 Task: Look for space in Pīrgaaj, Bangladesh from 2nd June, 2023 to 15th June, 2023 for 2 adults in price range Rs.10000 to Rs.15000. Place can be entire place with 1  bedroom having 1 bed and 1 bathroom. Property type can be hotel. Amenities needed are: air conditioning, . Booking option can be shelf check-in. Required host language is English.
Action: Mouse moved to (477, 129)
Screenshot: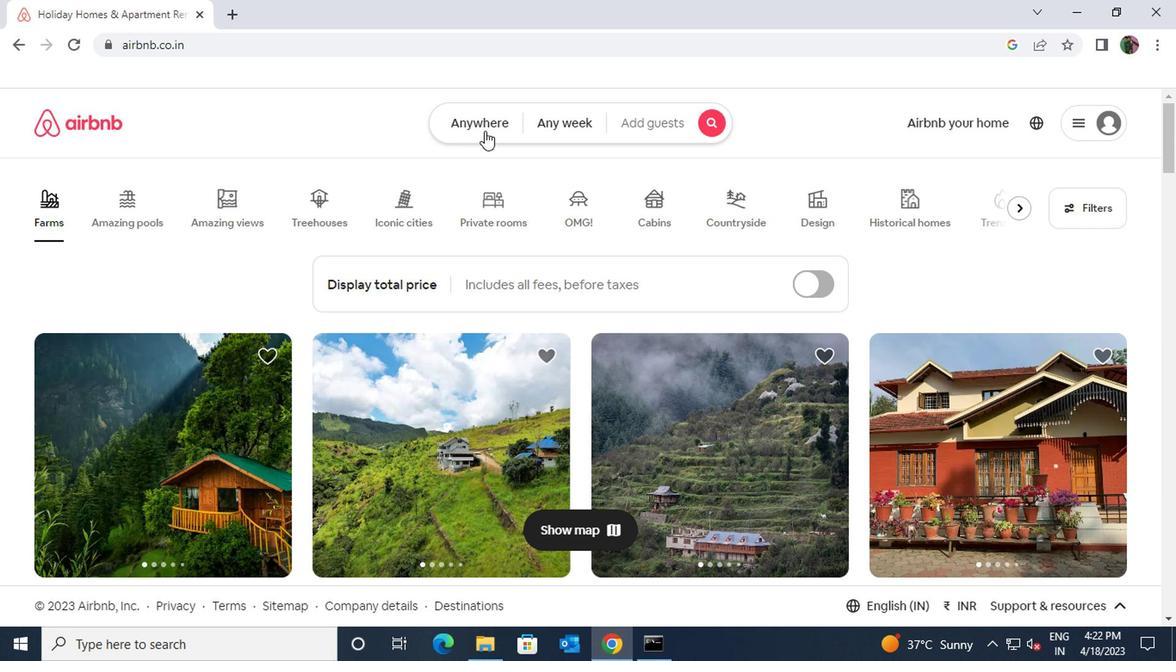 
Action: Mouse pressed left at (477, 129)
Screenshot: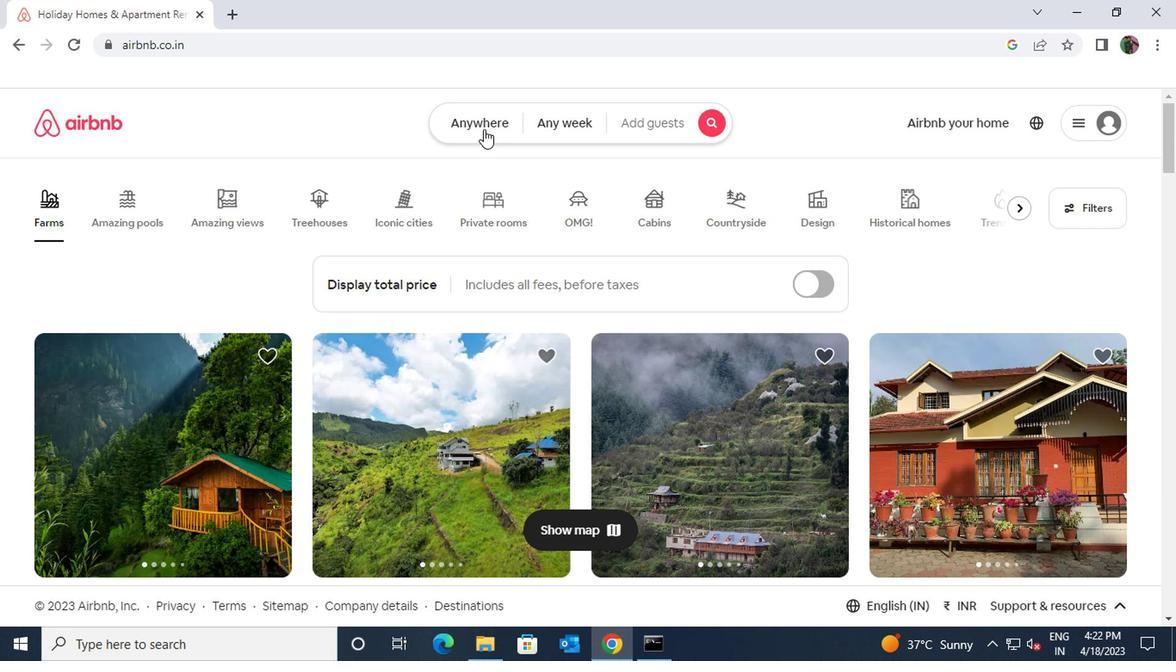
Action: Mouse moved to (435, 187)
Screenshot: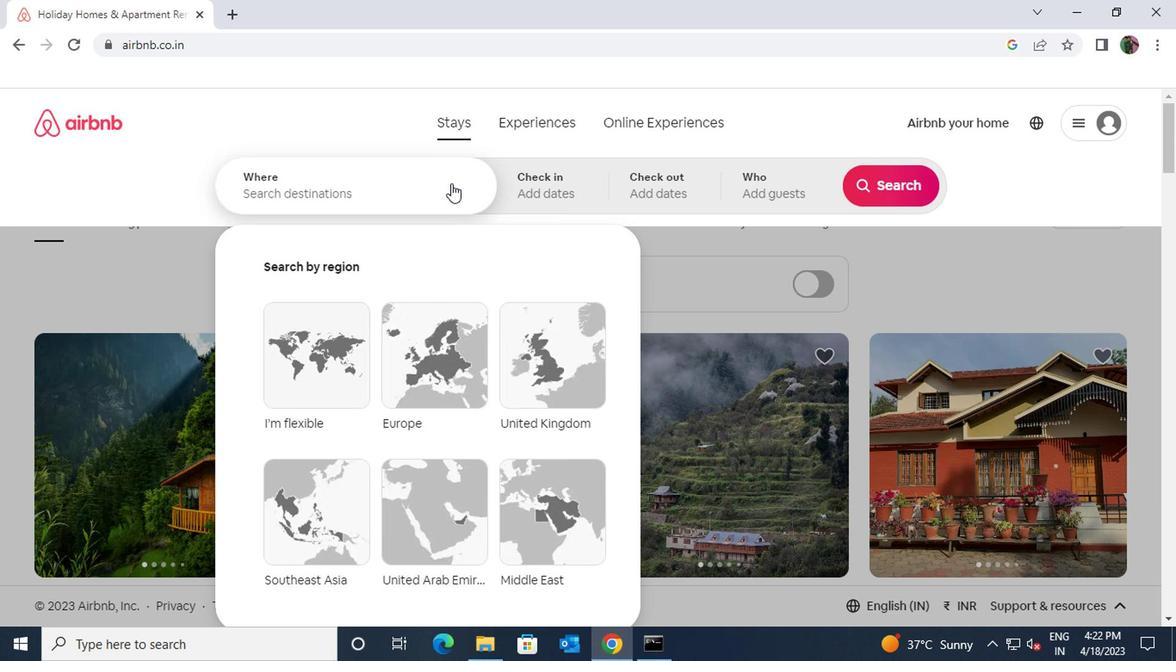 
Action: Mouse pressed left at (435, 187)
Screenshot: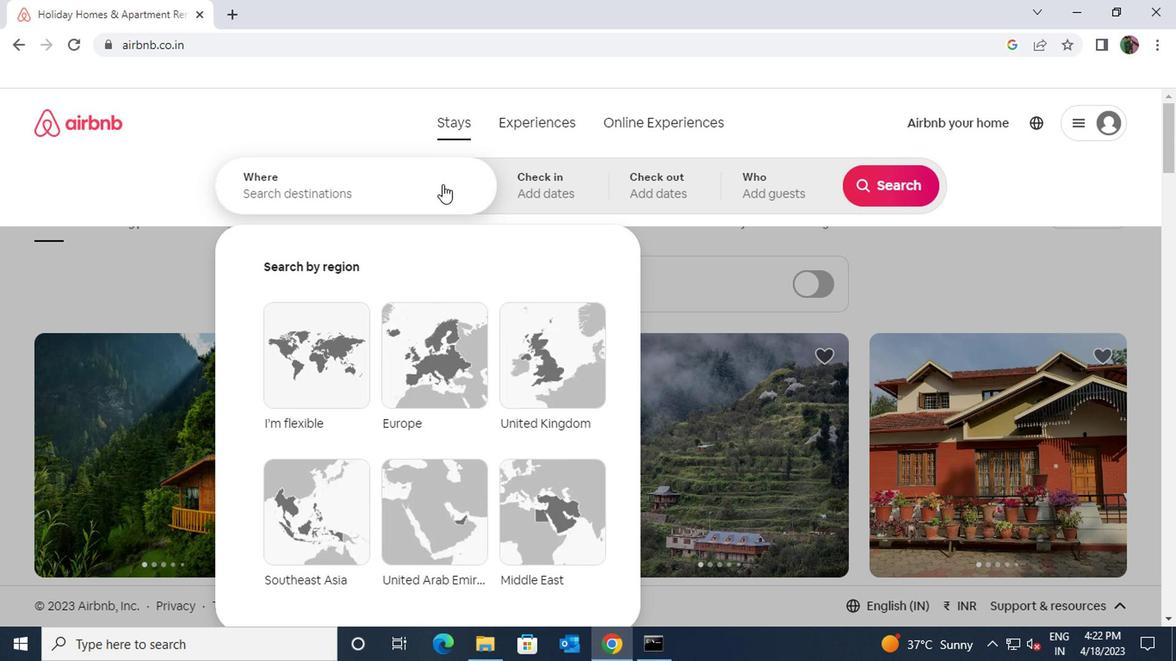 
Action: Key pressed pirgaanj
Screenshot: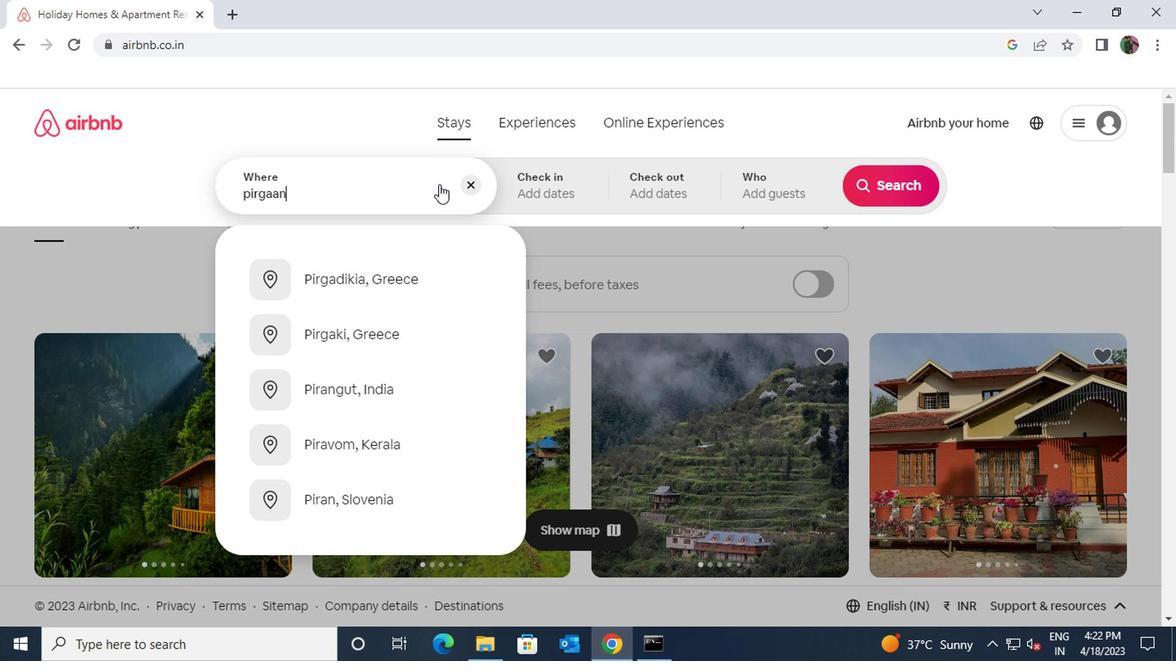 
Action: Mouse moved to (401, 276)
Screenshot: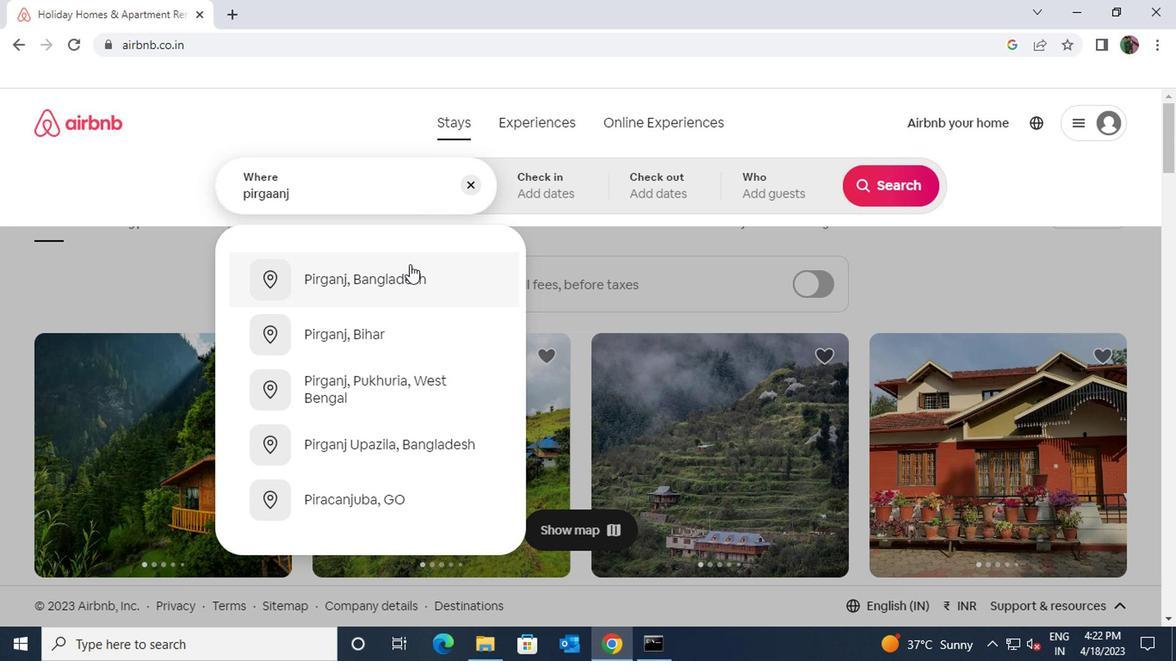 
Action: Mouse pressed left at (401, 276)
Screenshot: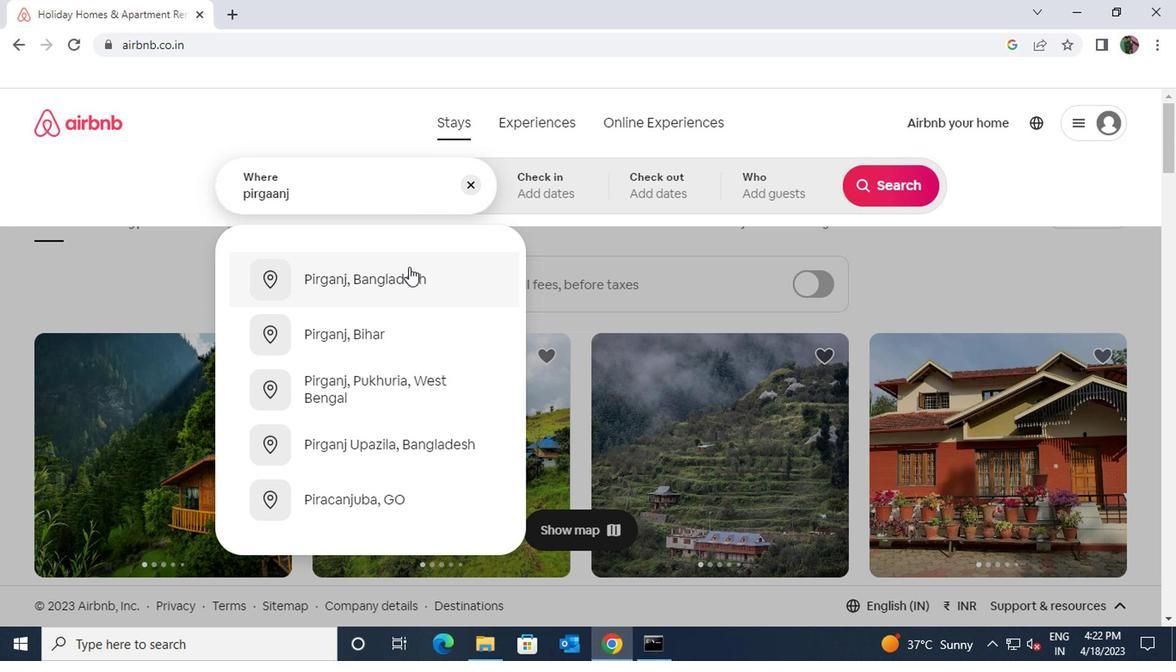 
Action: Mouse moved to (874, 325)
Screenshot: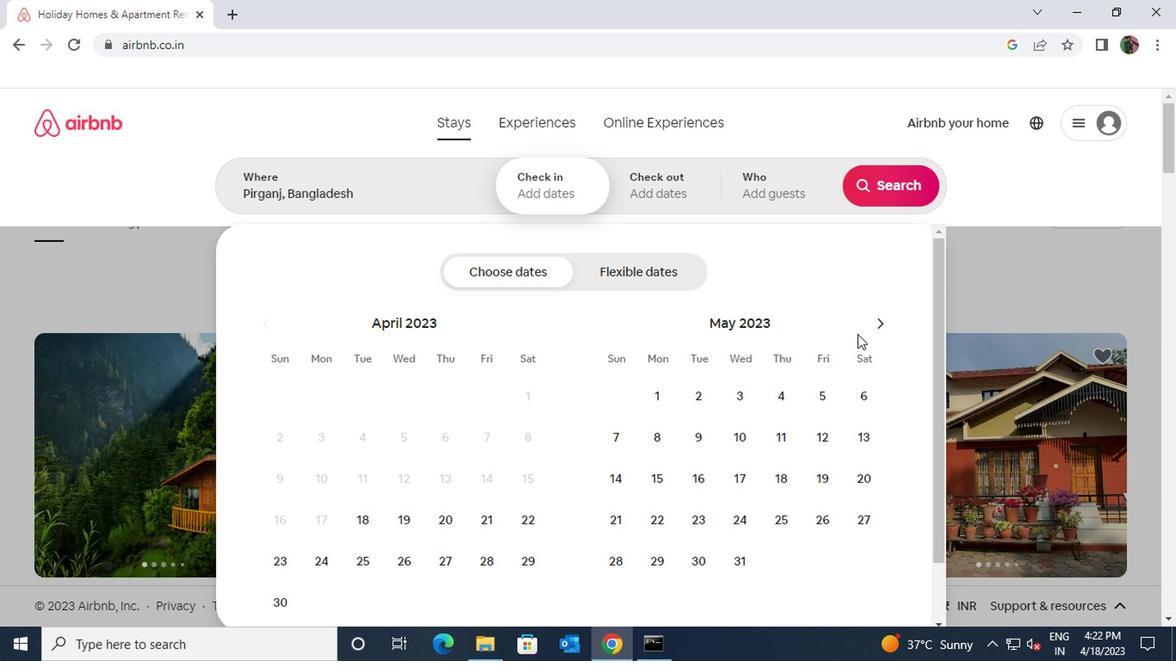 
Action: Mouse pressed left at (874, 325)
Screenshot: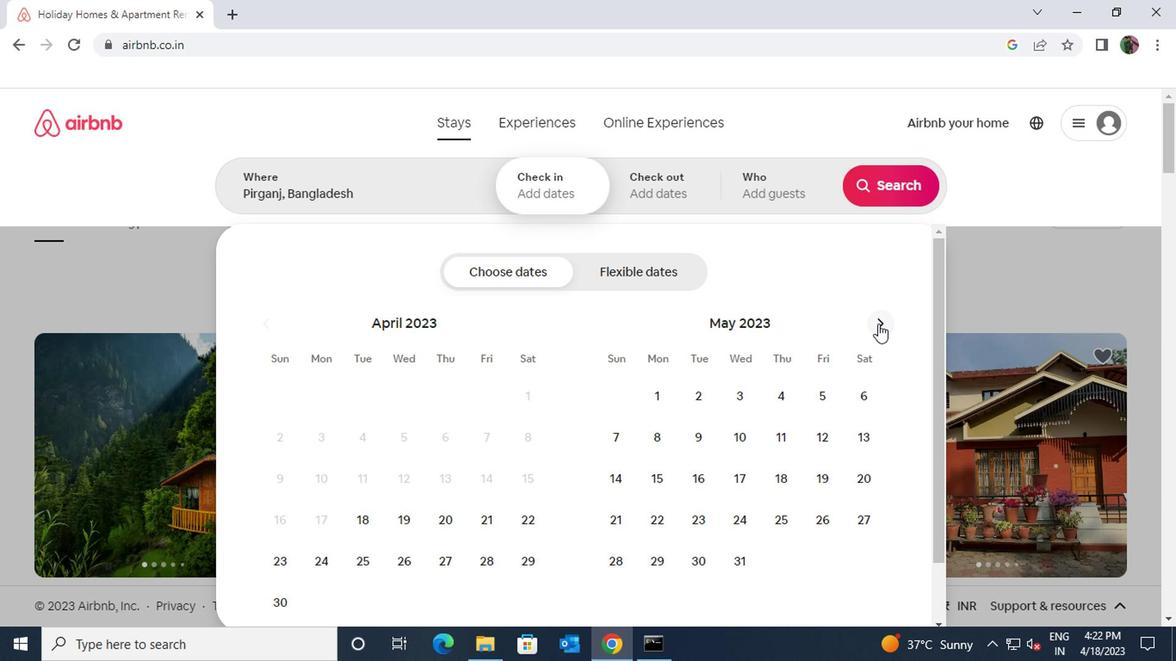 
Action: Mouse moved to (816, 392)
Screenshot: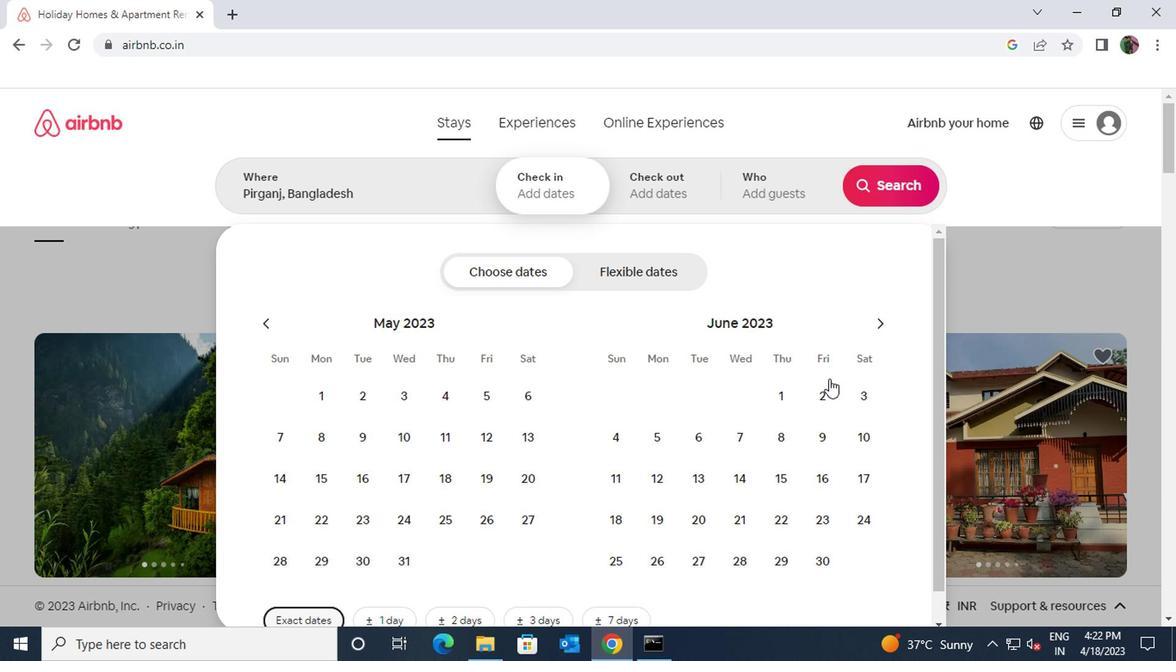 
Action: Mouse pressed left at (816, 392)
Screenshot: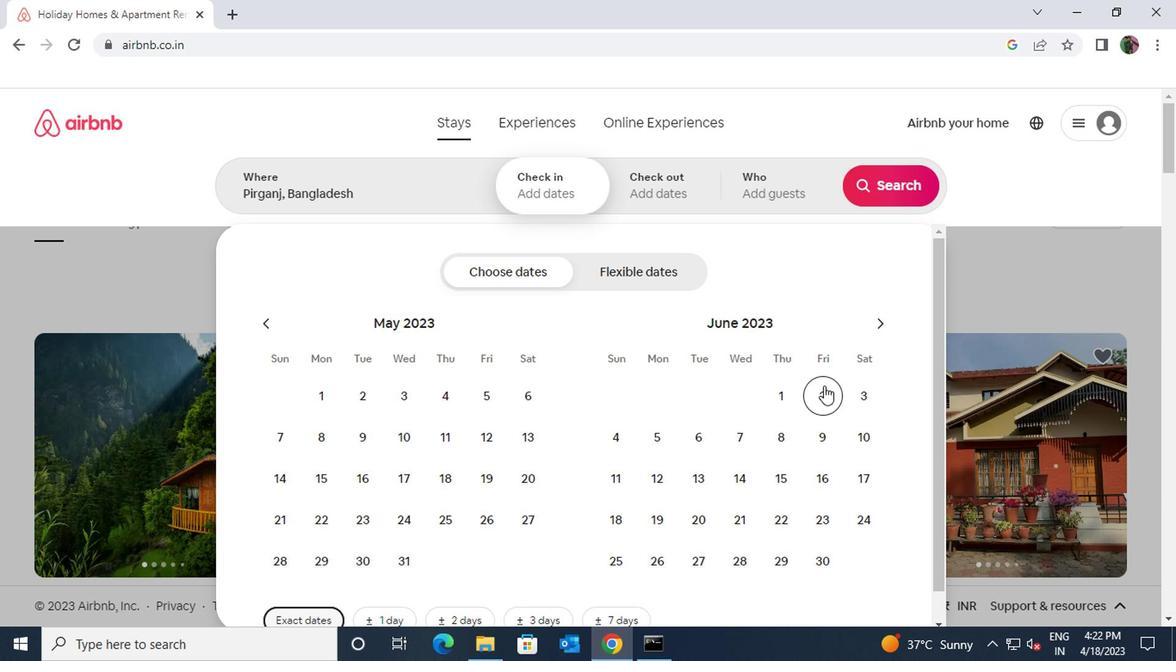 
Action: Mouse moved to (776, 465)
Screenshot: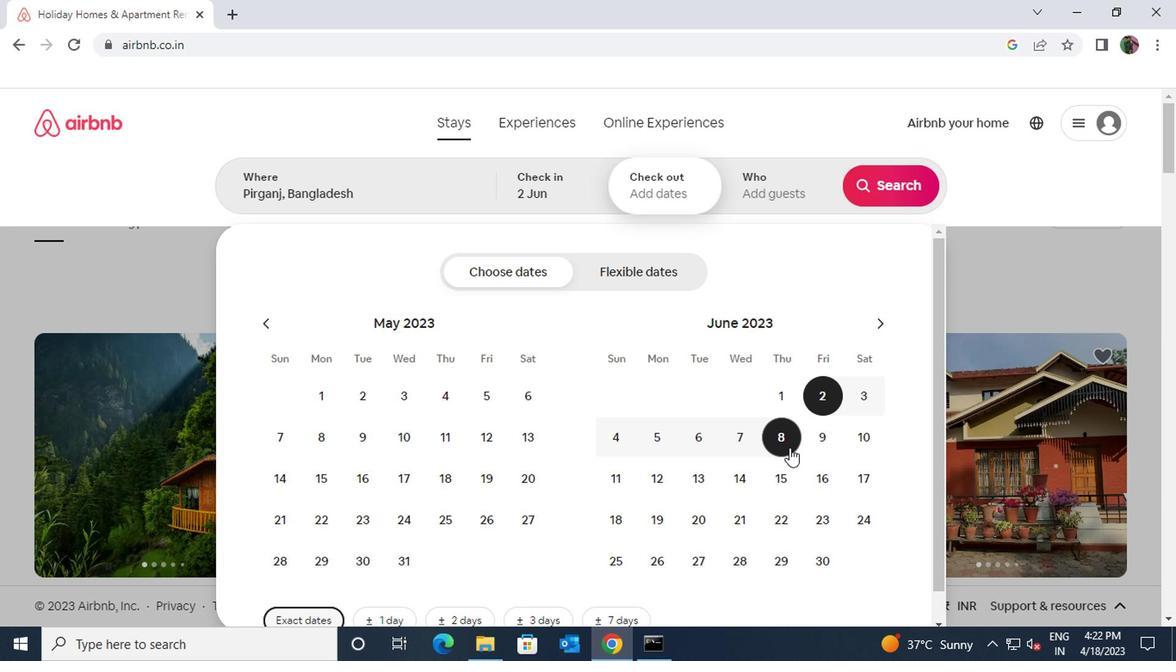 
Action: Mouse pressed left at (776, 465)
Screenshot: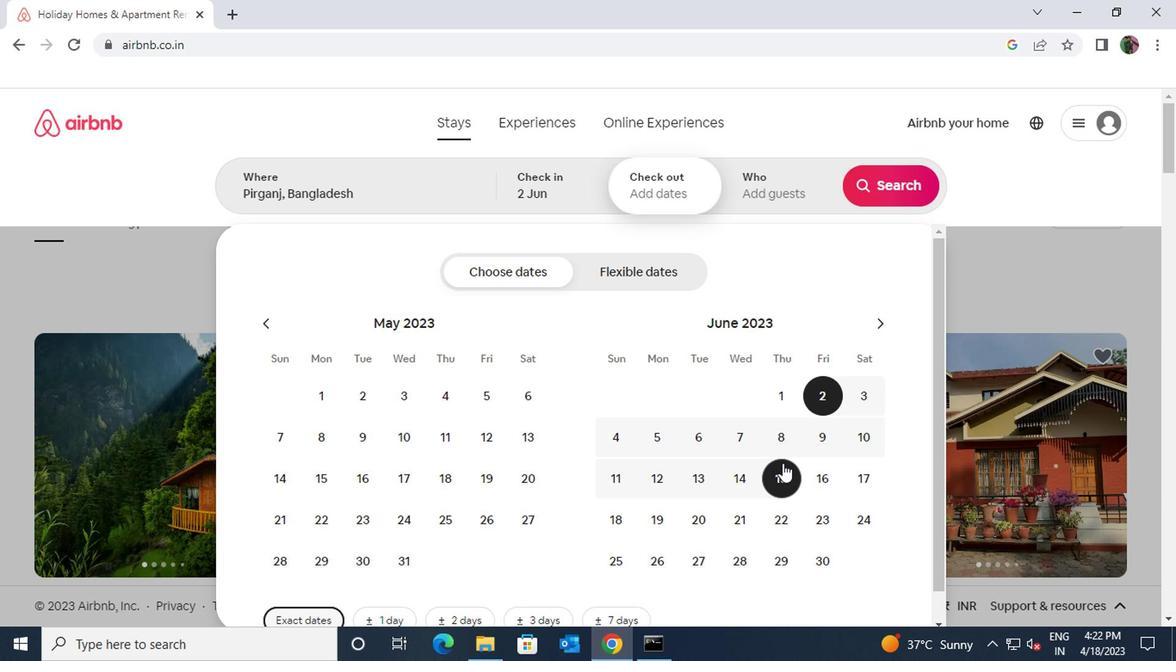 
Action: Mouse moved to (757, 193)
Screenshot: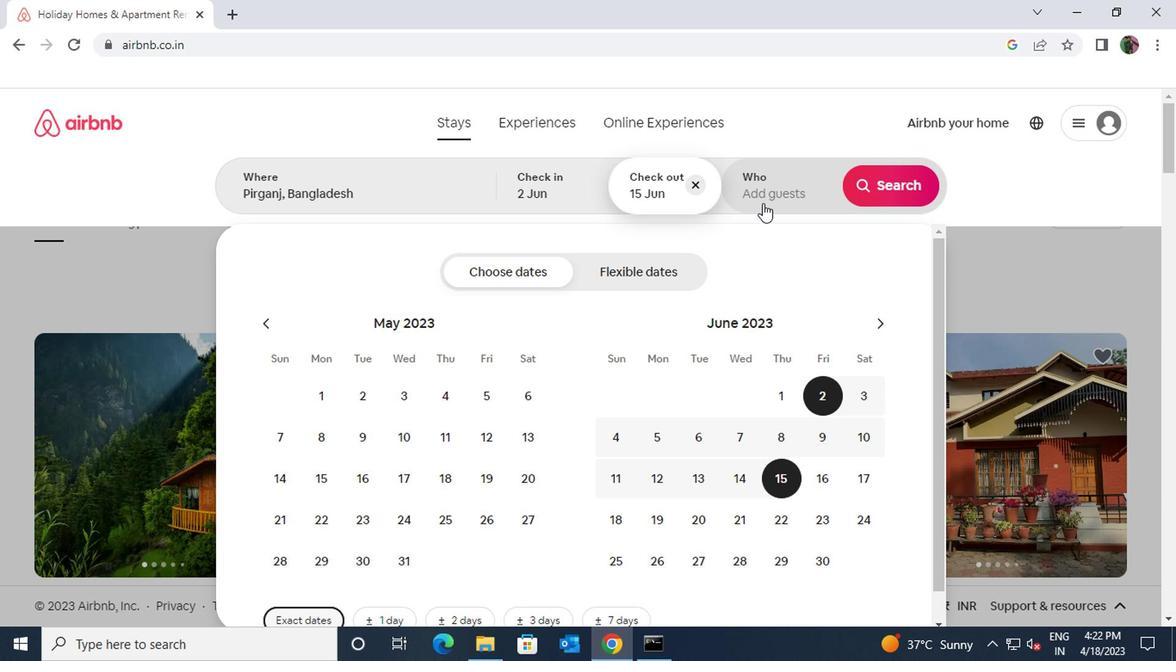 
Action: Mouse pressed left at (757, 193)
Screenshot: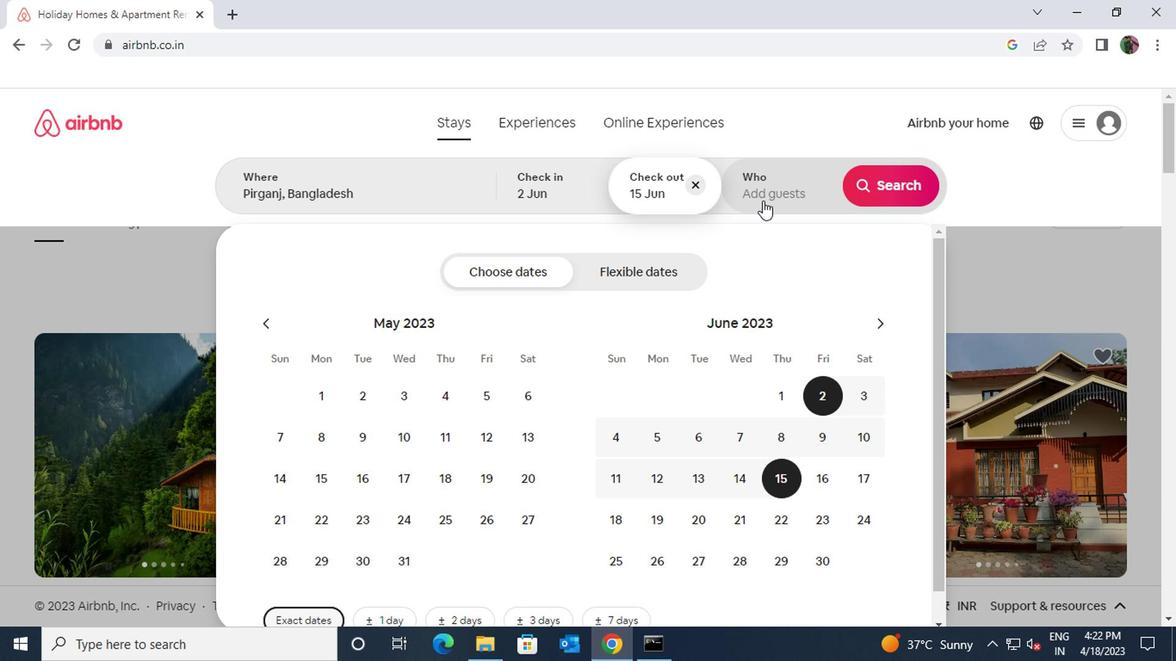 
Action: Mouse moved to (894, 279)
Screenshot: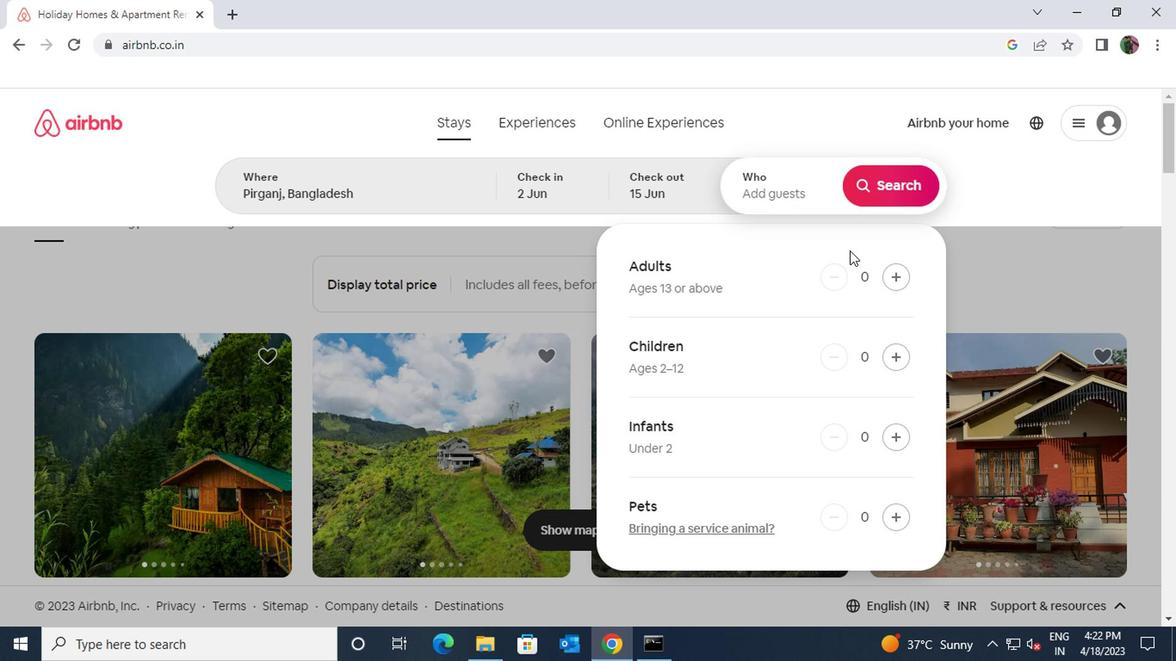 
Action: Mouse pressed left at (894, 279)
Screenshot: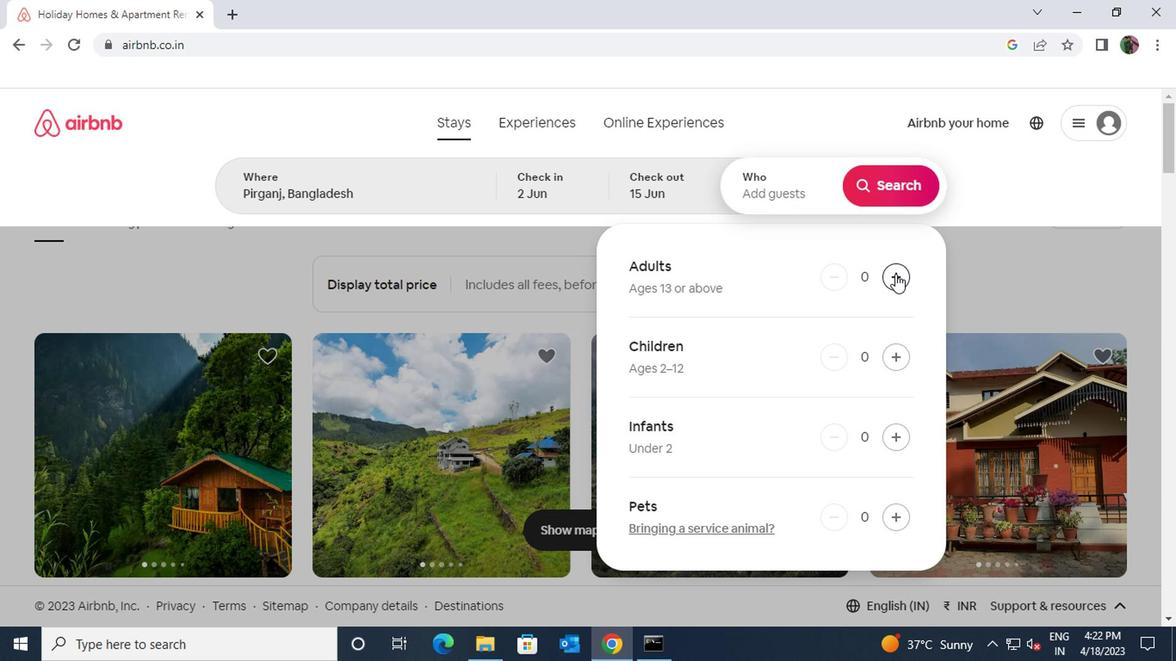 
Action: Mouse pressed left at (894, 279)
Screenshot: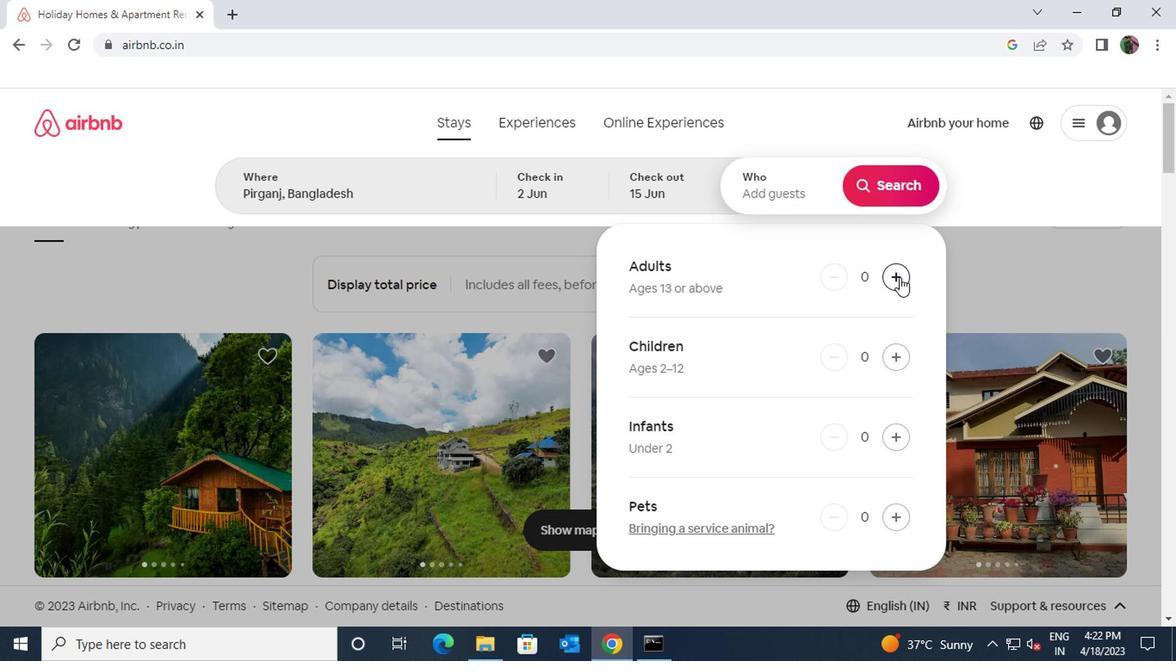 
Action: Mouse moved to (892, 188)
Screenshot: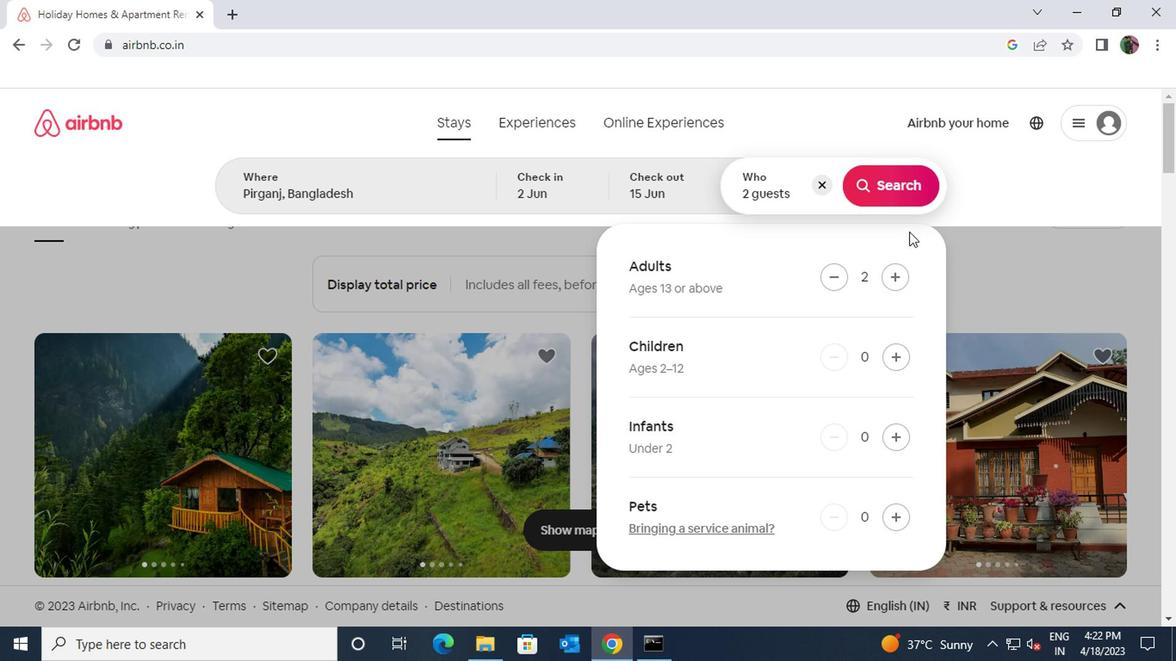 
Action: Mouse pressed left at (892, 188)
Screenshot: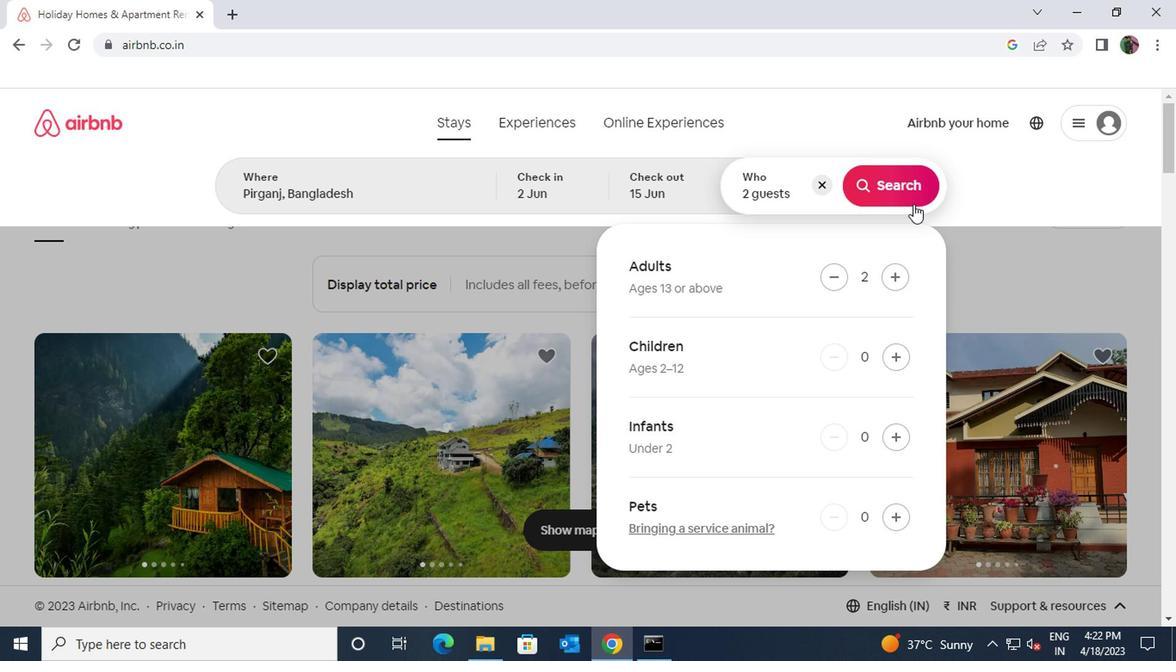 
Action: Mouse moved to (1078, 194)
Screenshot: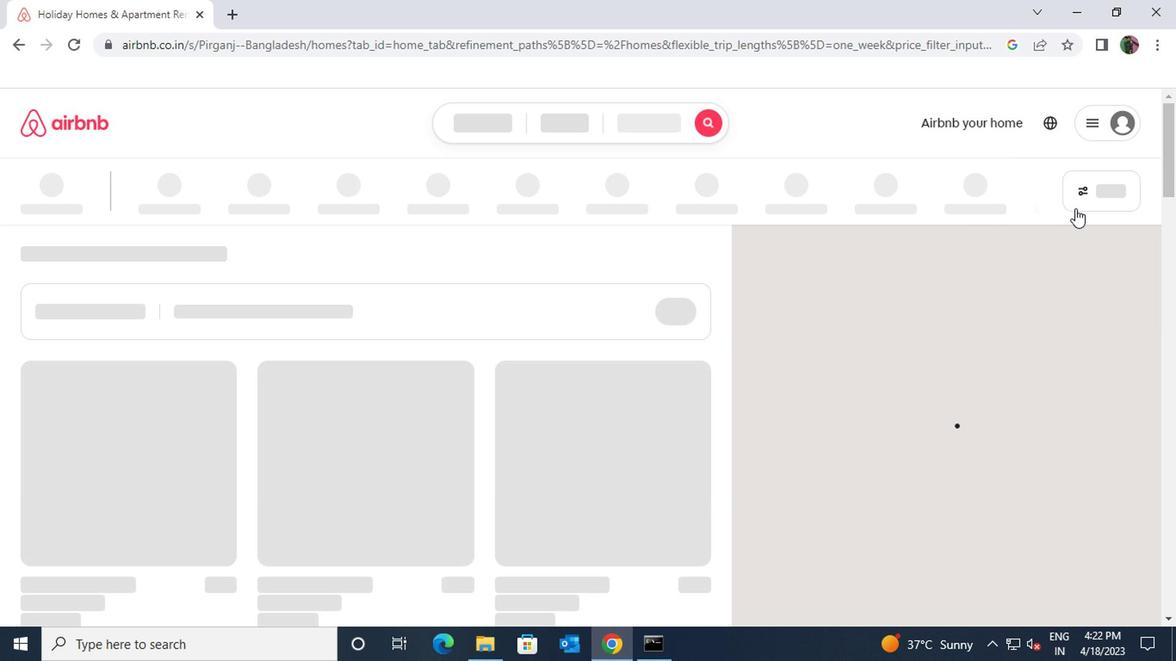 
Action: Mouse pressed left at (1078, 194)
Screenshot: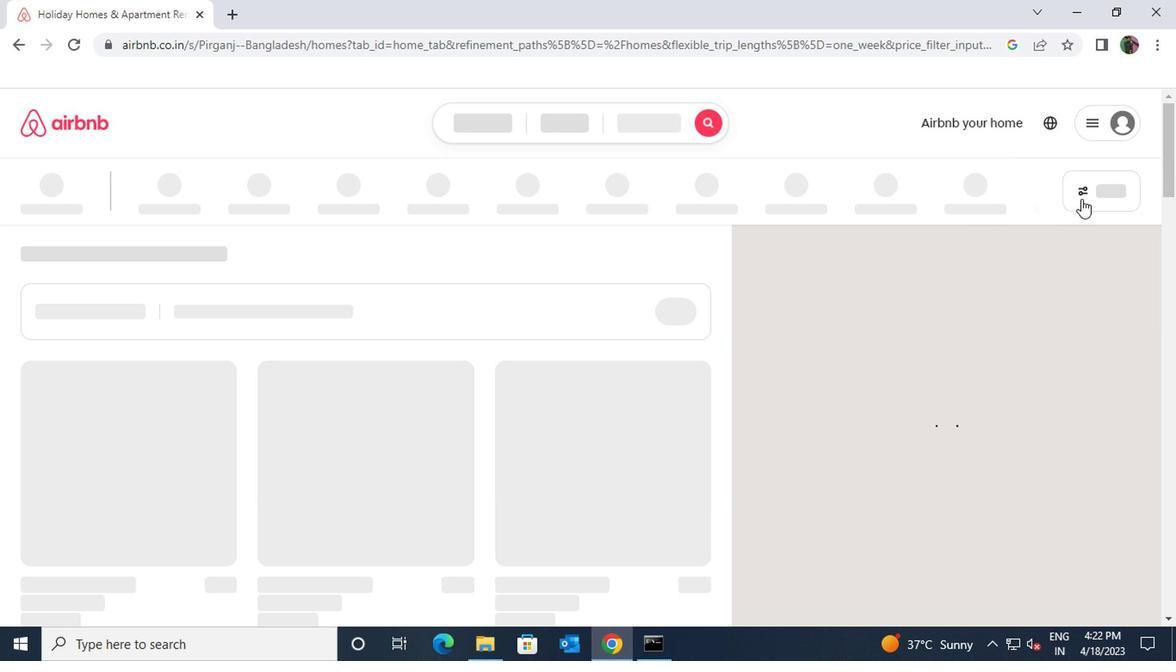 
Action: Mouse moved to (360, 406)
Screenshot: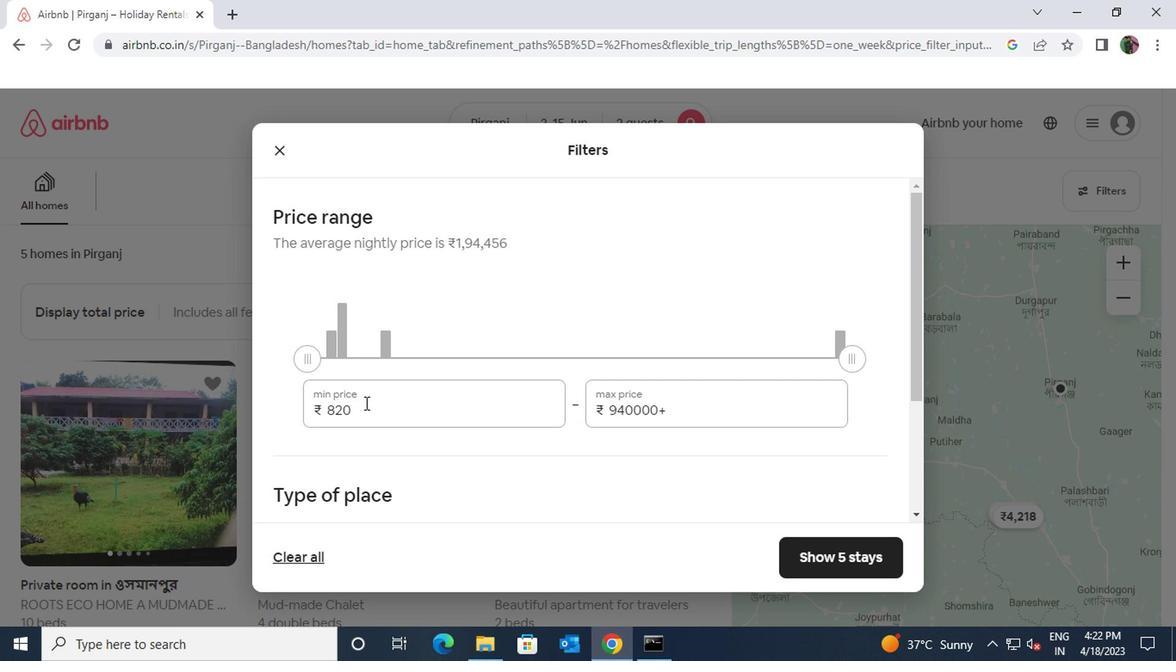 
Action: Mouse pressed left at (360, 406)
Screenshot: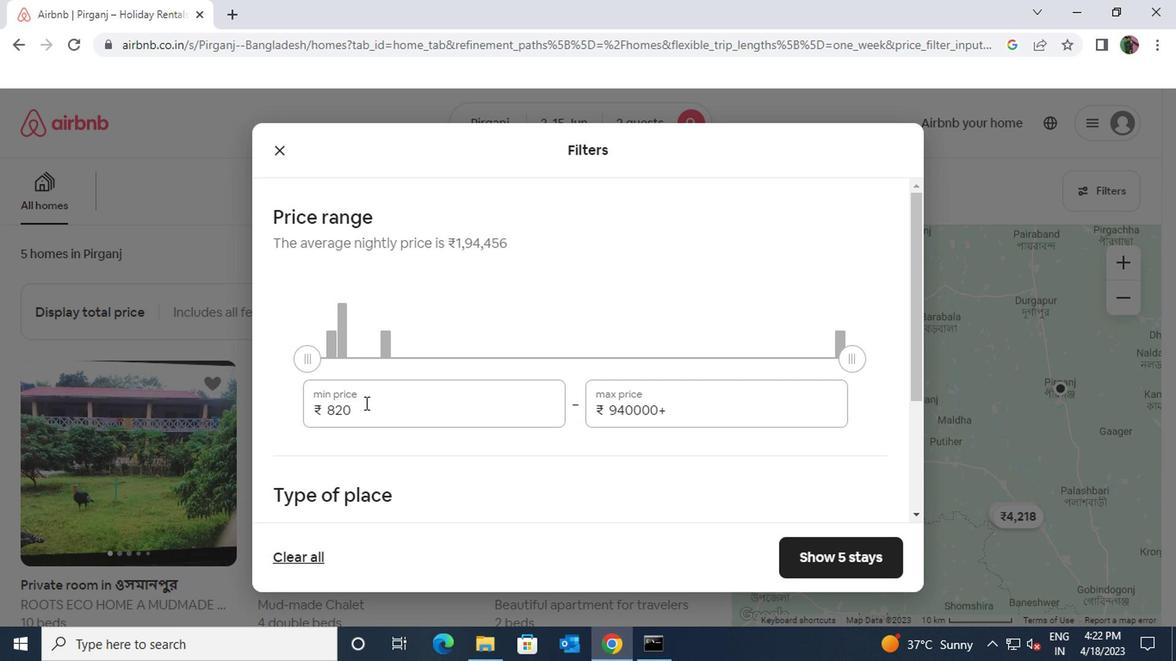 
Action: Mouse moved to (319, 413)
Screenshot: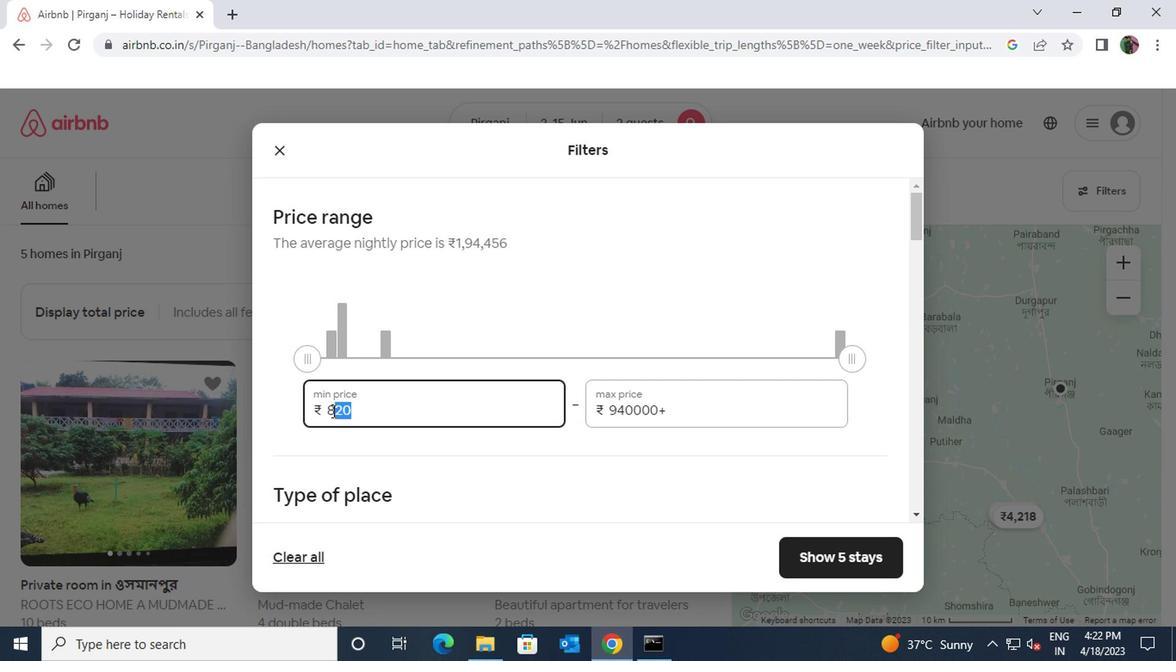 
Action: Key pressed 10000
Screenshot: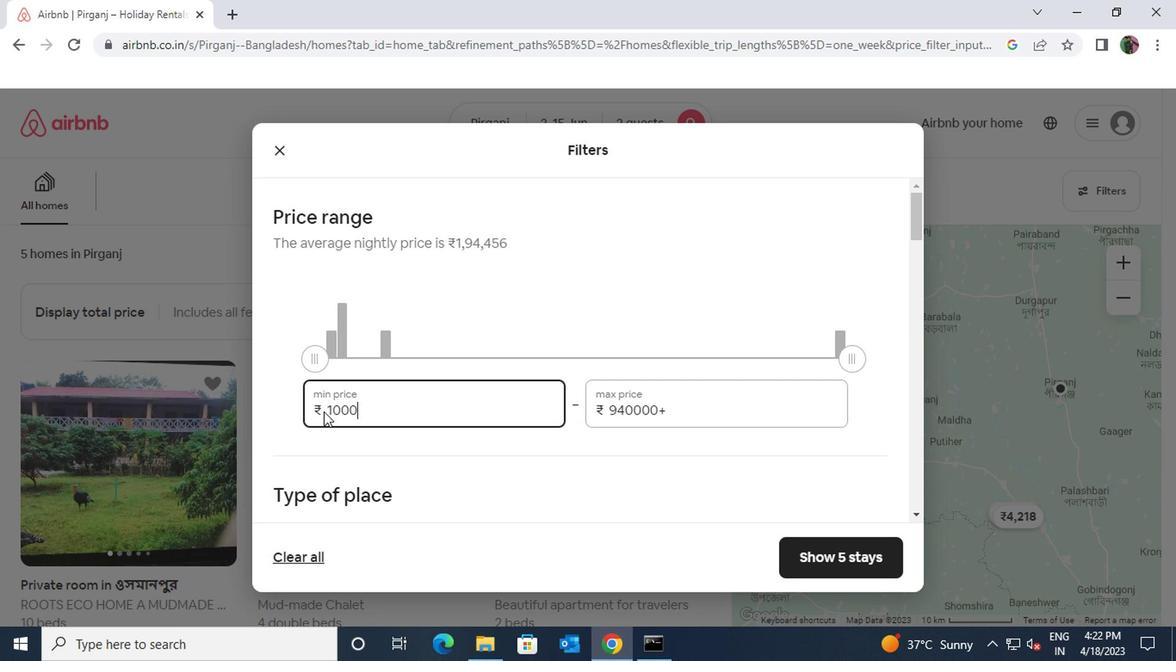 
Action: Mouse moved to (663, 411)
Screenshot: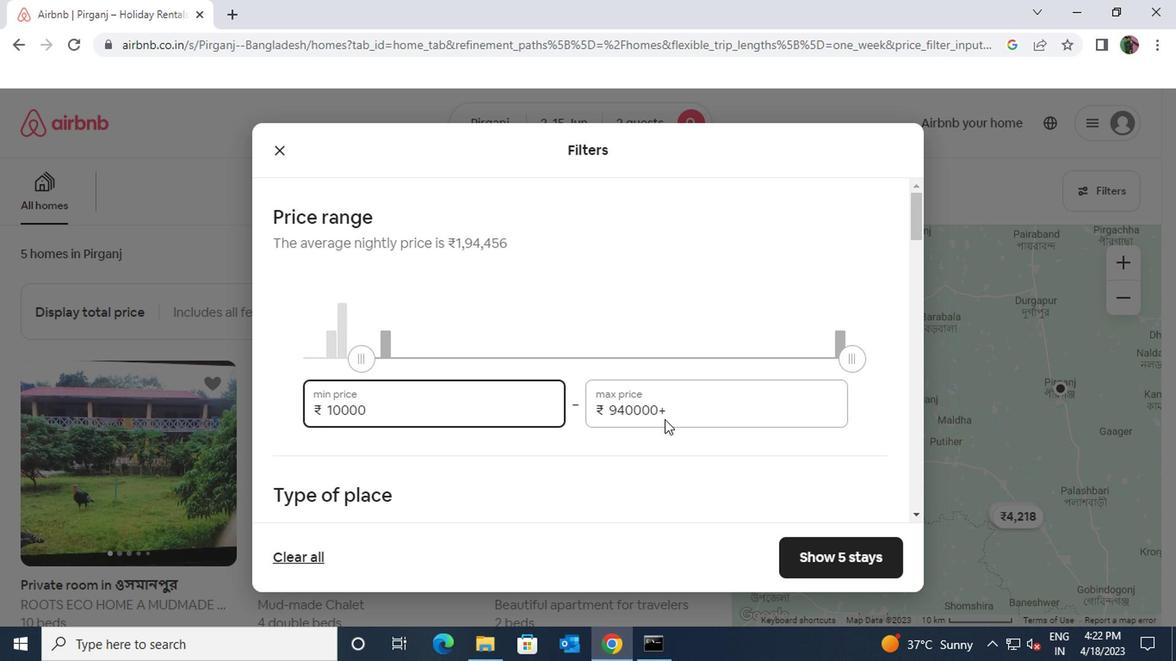 
Action: Mouse pressed left at (663, 411)
Screenshot: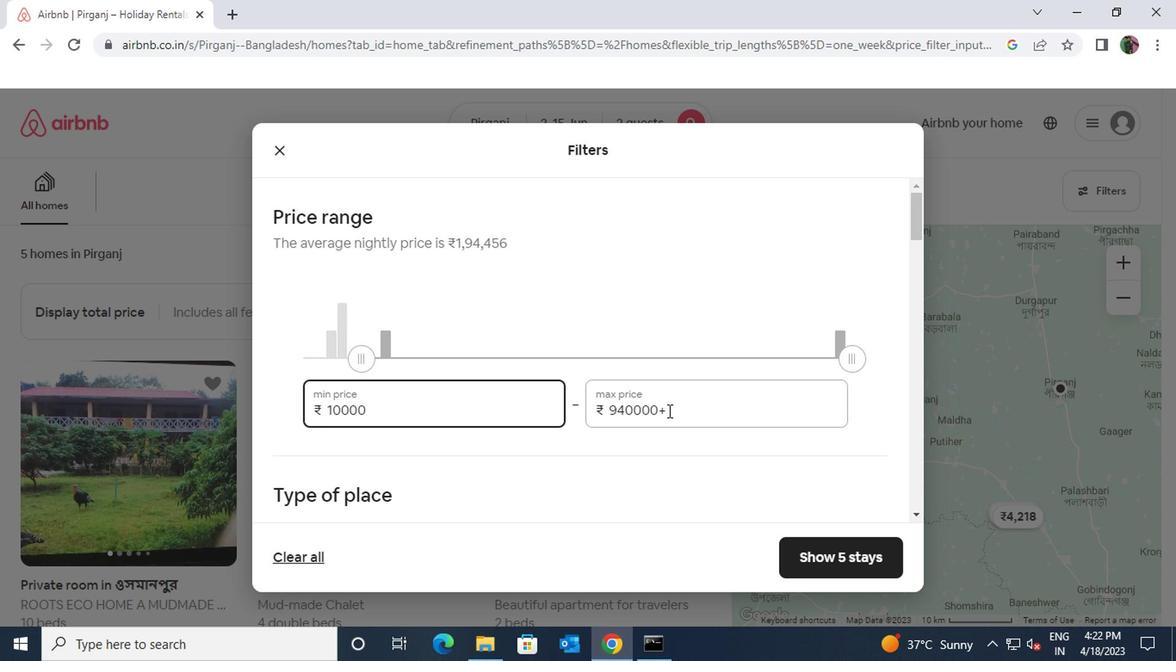 
Action: Mouse moved to (604, 411)
Screenshot: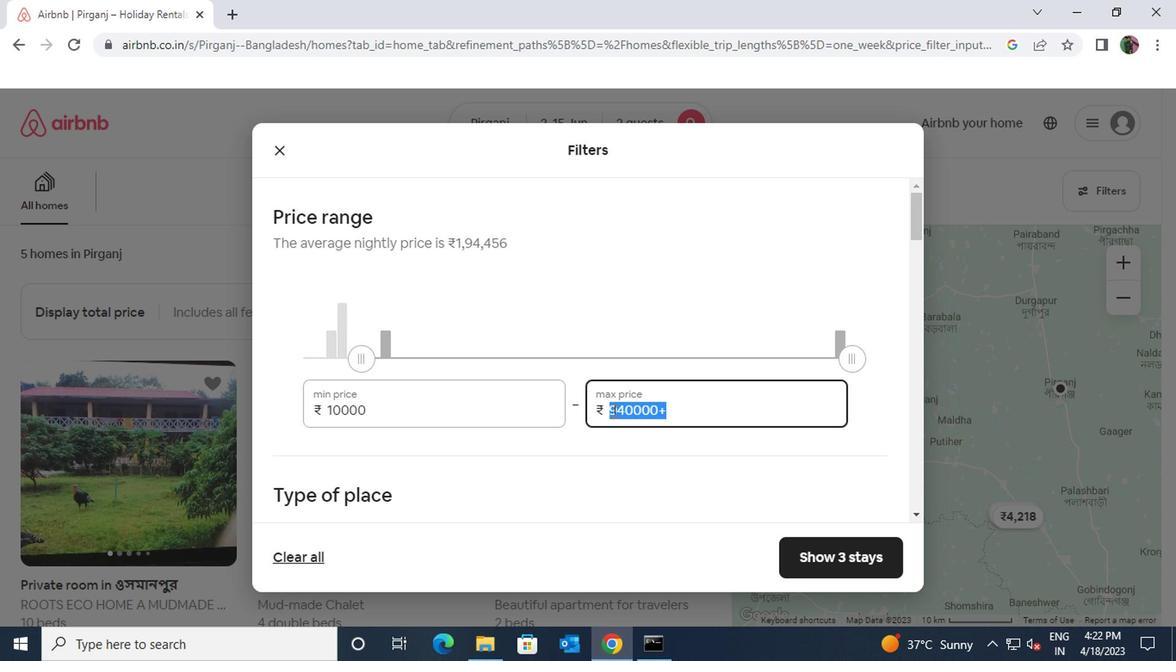 
Action: Key pressed 15000
Screenshot: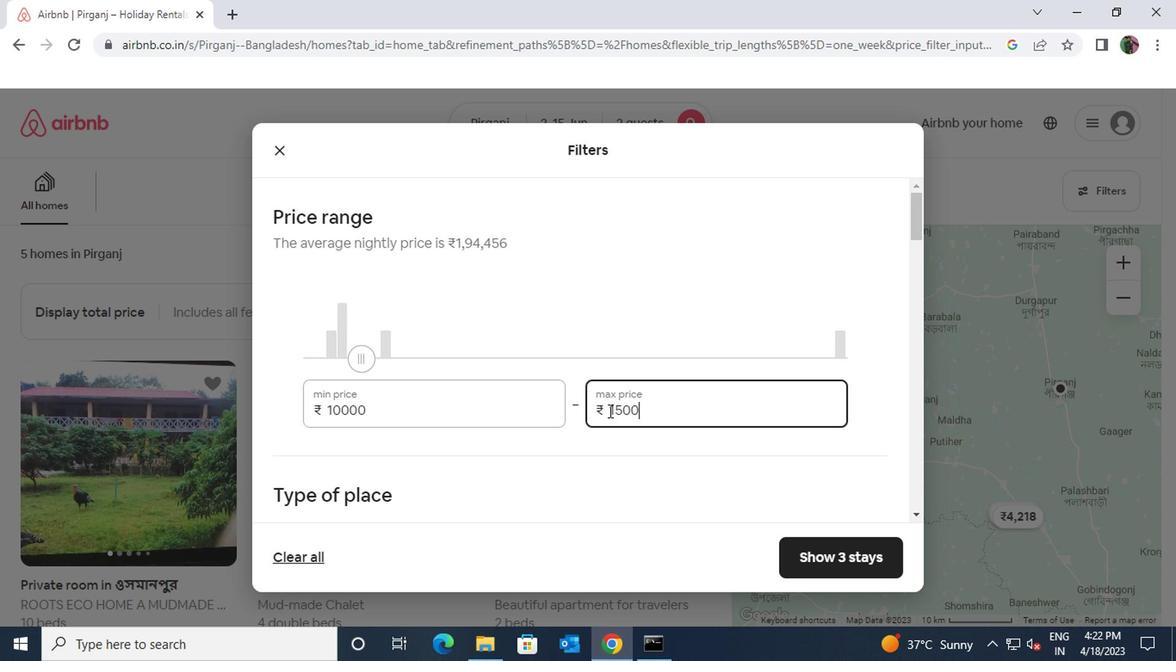 
Action: Mouse moved to (509, 495)
Screenshot: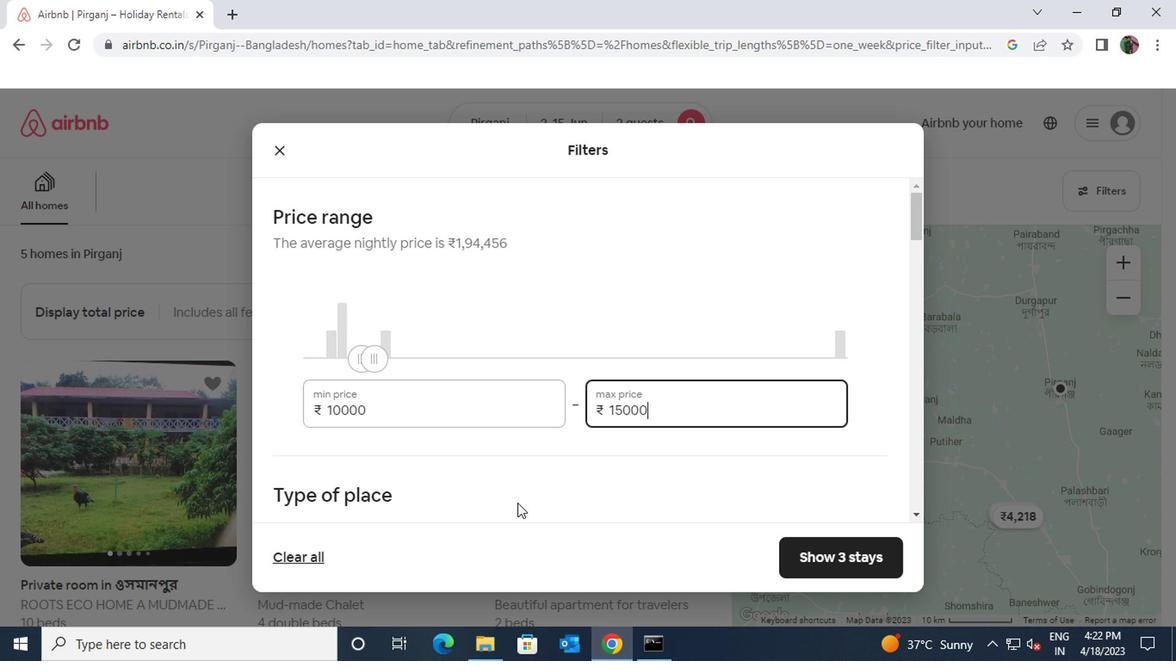 
Action: Mouse scrolled (509, 493) with delta (0, -1)
Screenshot: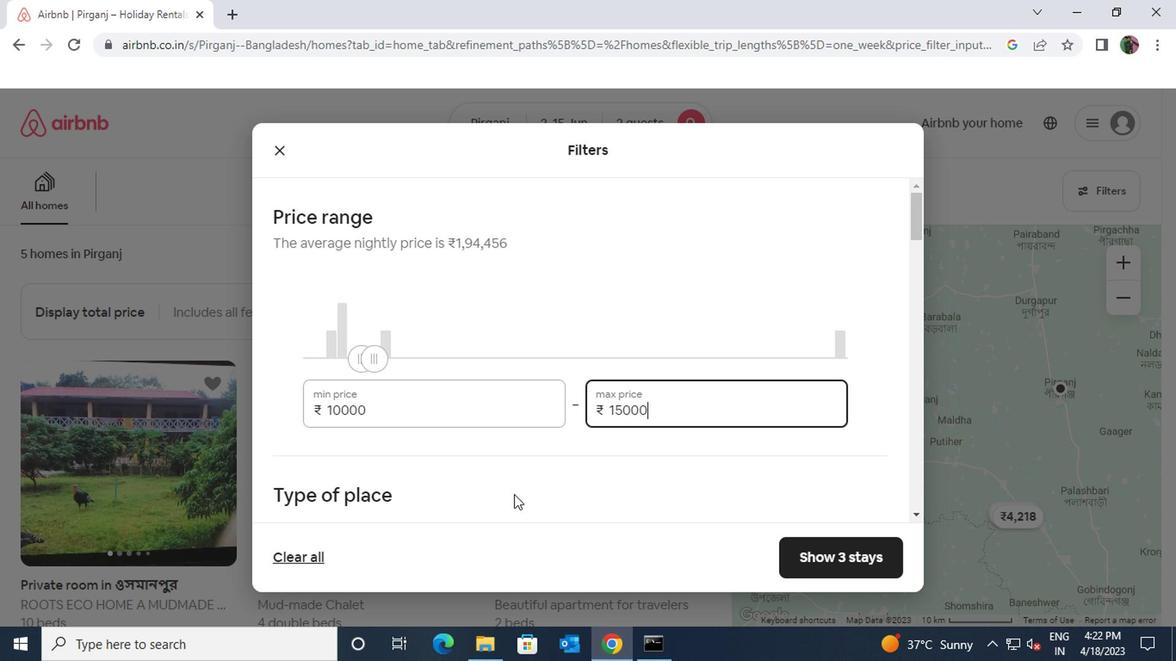 
Action: Mouse moved to (286, 457)
Screenshot: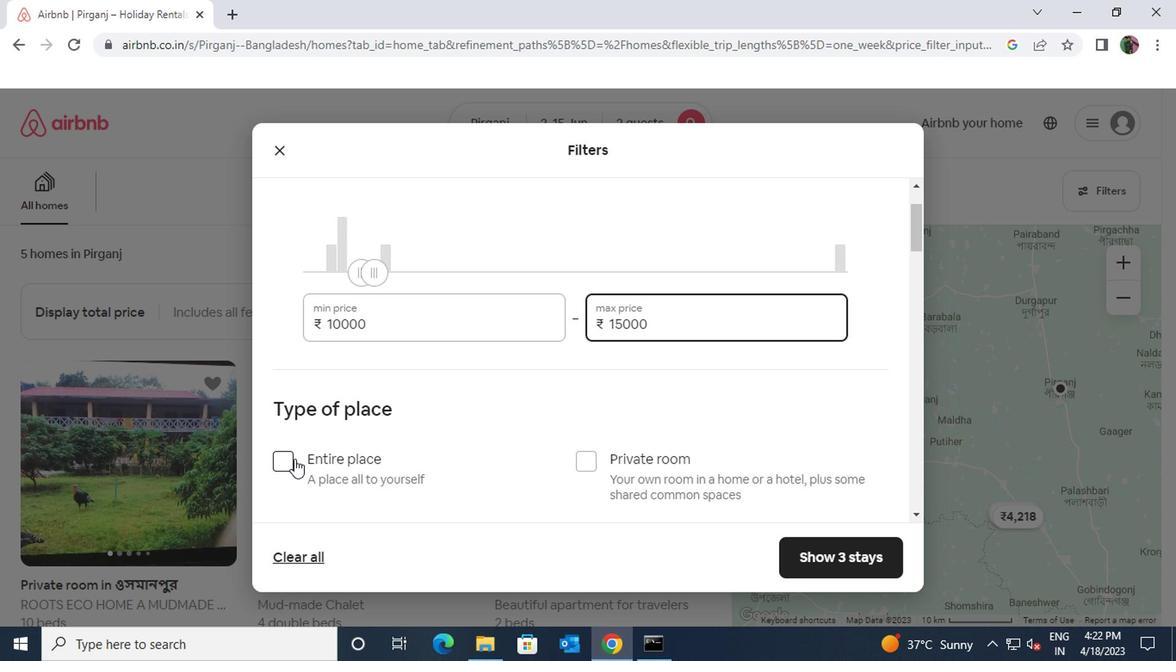 
Action: Mouse pressed left at (286, 457)
Screenshot: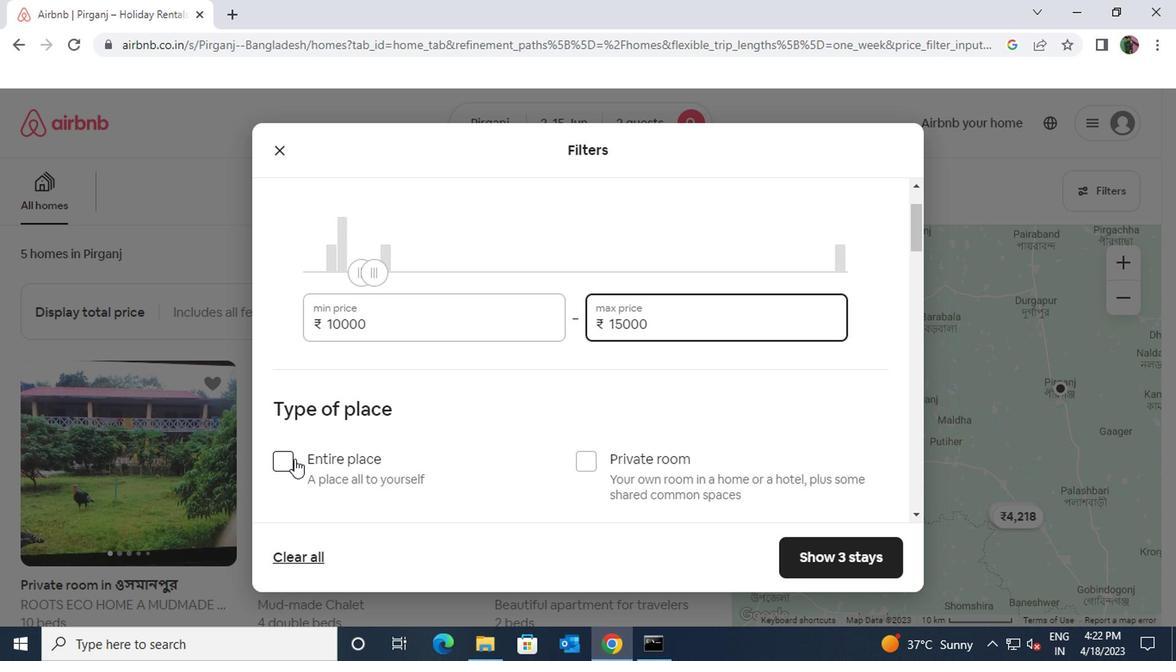 
Action: Mouse moved to (438, 473)
Screenshot: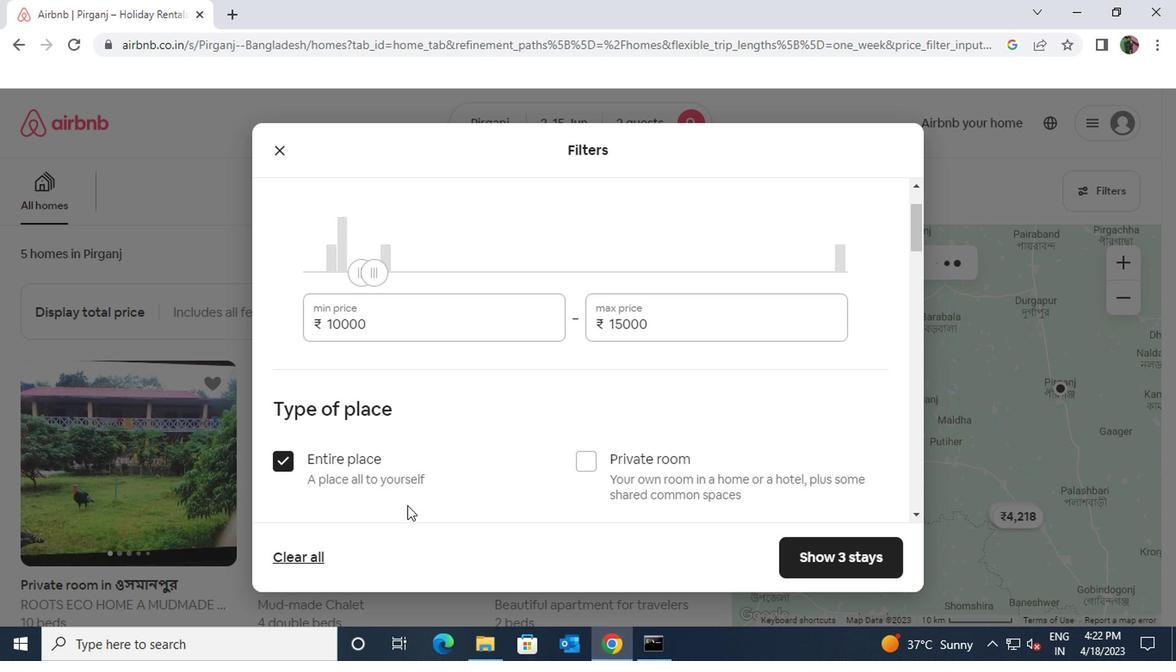 
Action: Mouse scrolled (438, 471) with delta (0, -1)
Screenshot: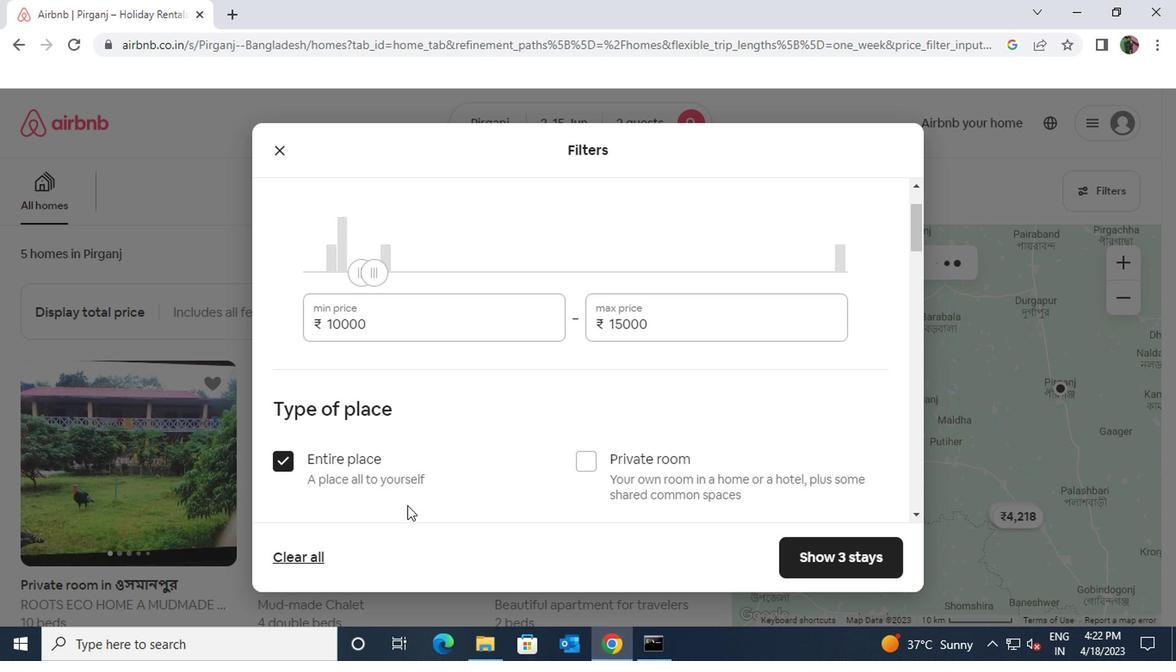 
Action: Mouse scrolled (438, 471) with delta (0, -1)
Screenshot: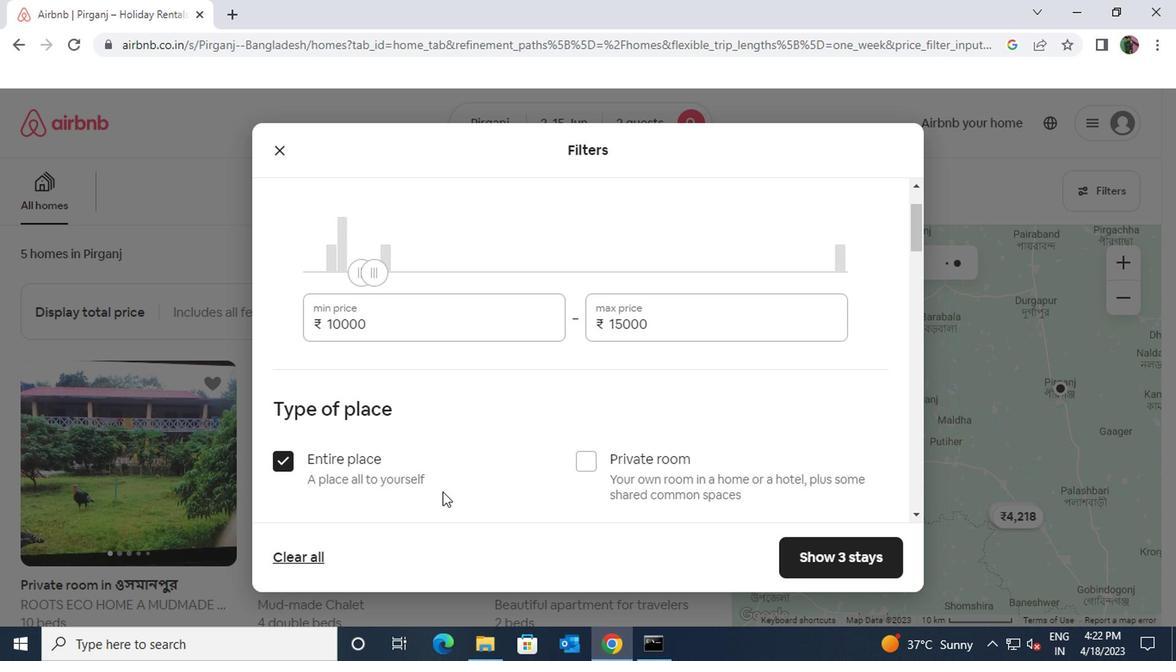 
Action: Mouse moved to (411, 465)
Screenshot: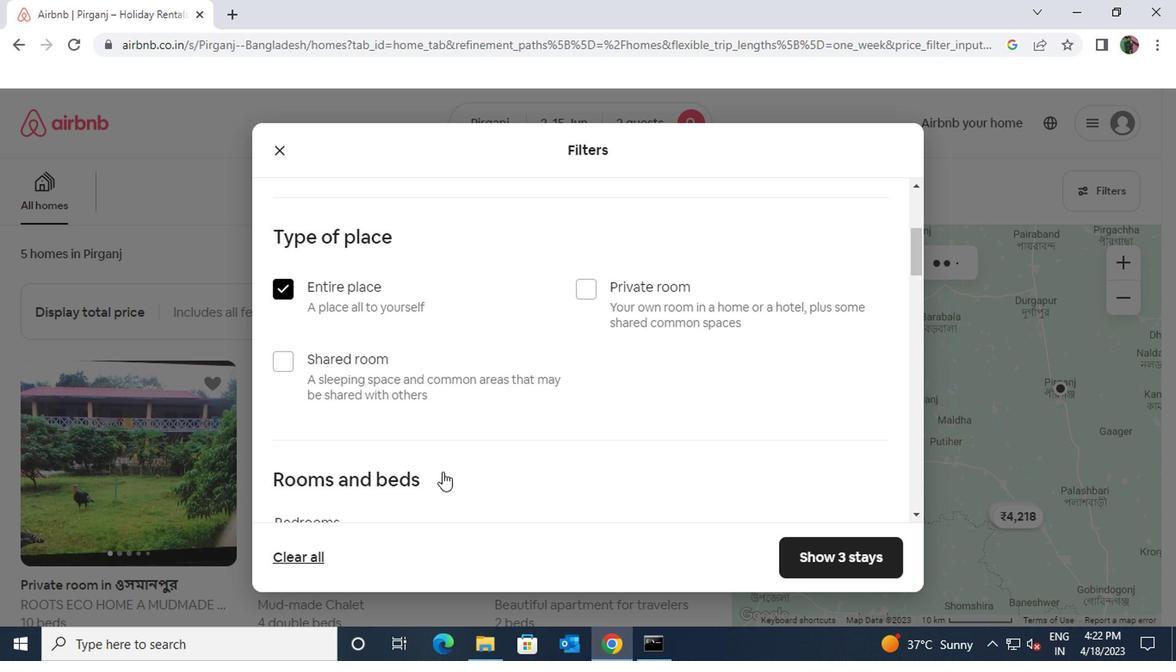 
Action: Mouse scrolled (411, 464) with delta (0, 0)
Screenshot: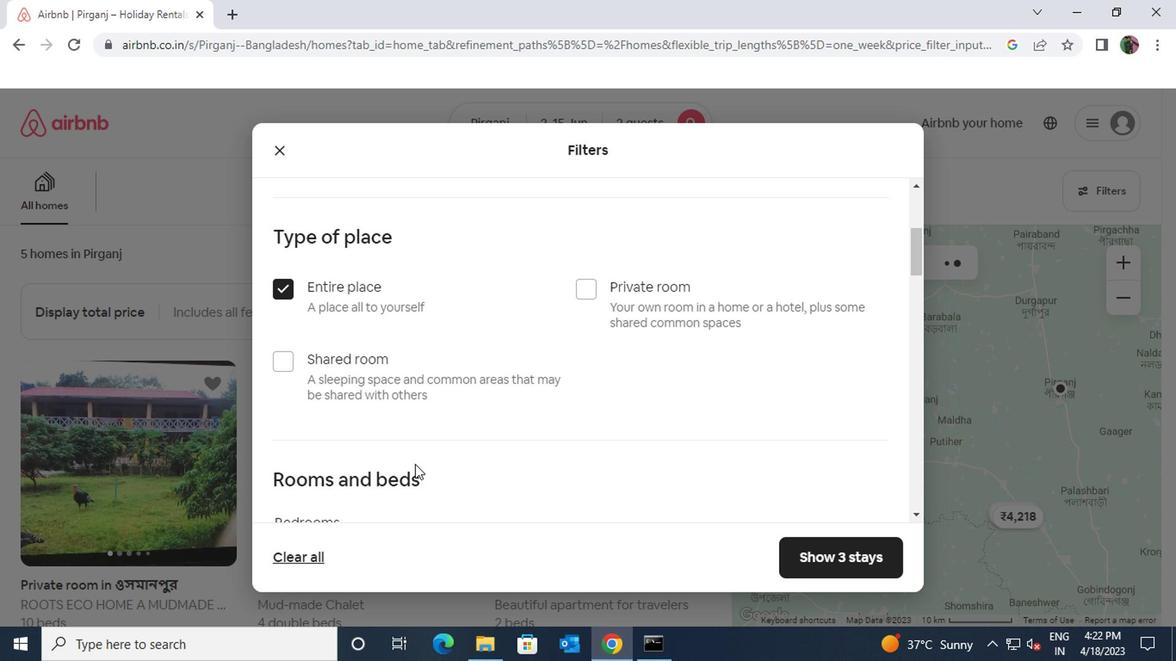 
Action: Mouse scrolled (411, 464) with delta (0, 0)
Screenshot: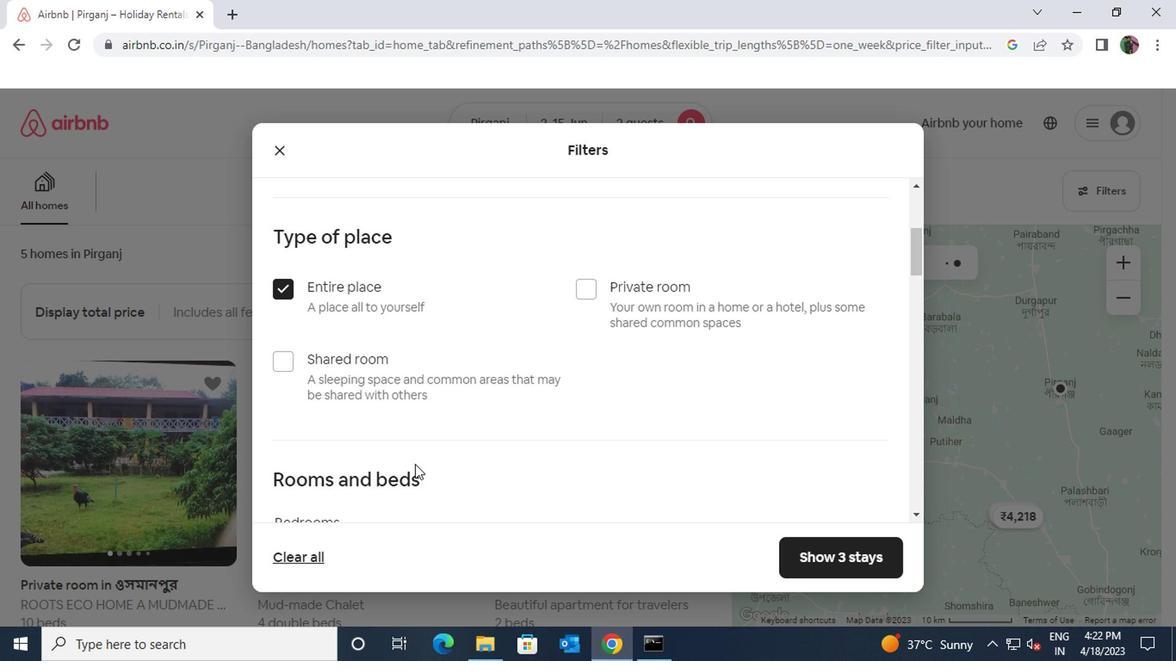 
Action: Mouse moved to (362, 396)
Screenshot: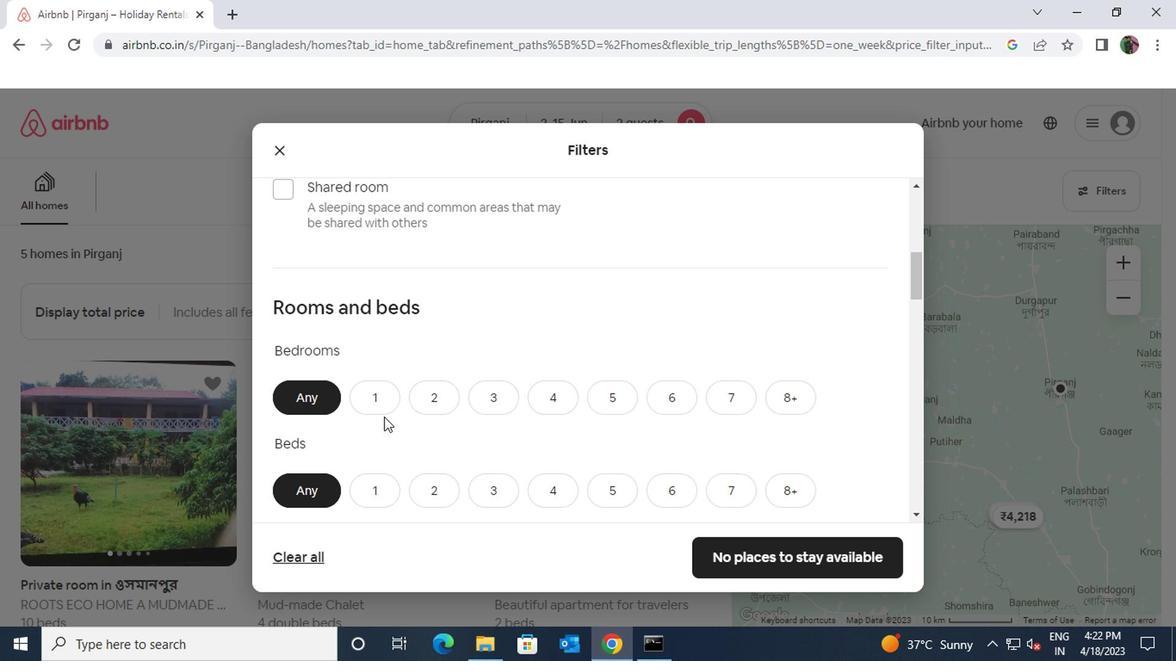 
Action: Mouse pressed left at (362, 396)
Screenshot: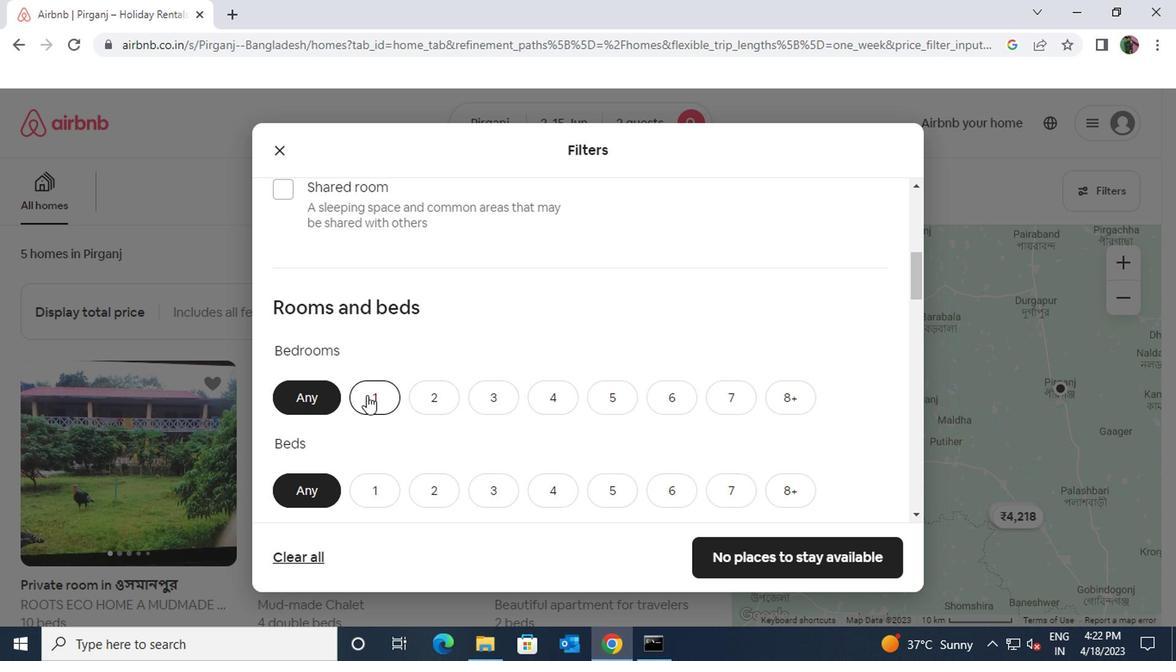 
Action: Mouse moved to (381, 488)
Screenshot: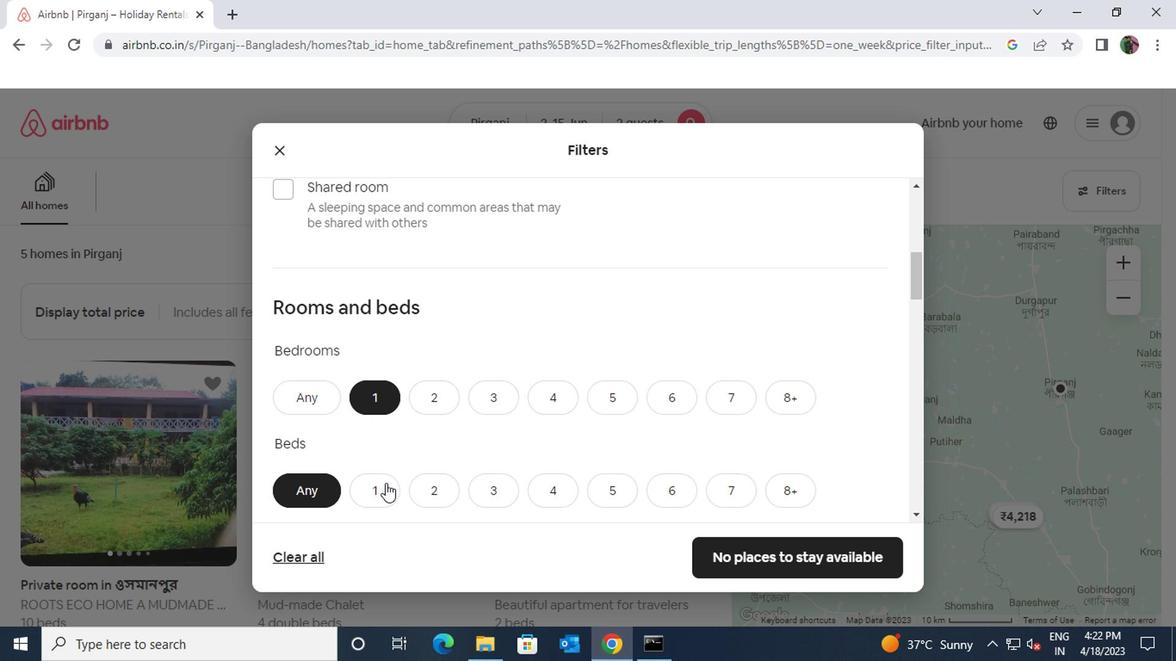 
Action: Mouse pressed left at (381, 488)
Screenshot: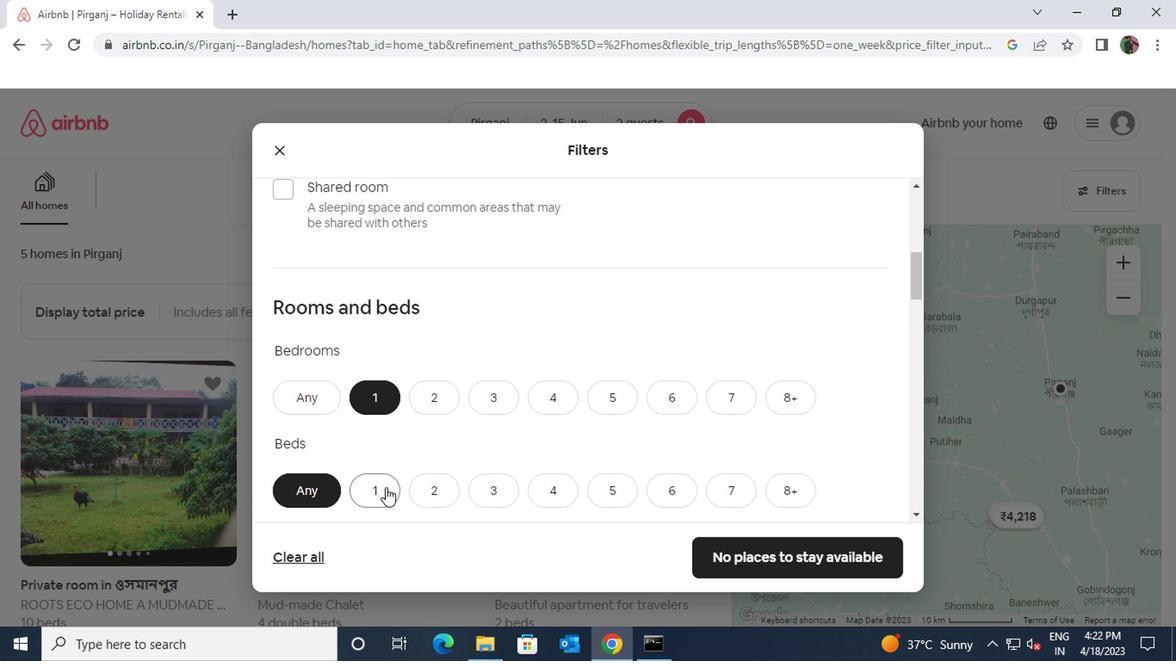 
Action: Mouse scrolled (381, 488) with delta (0, 0)
Screenshot: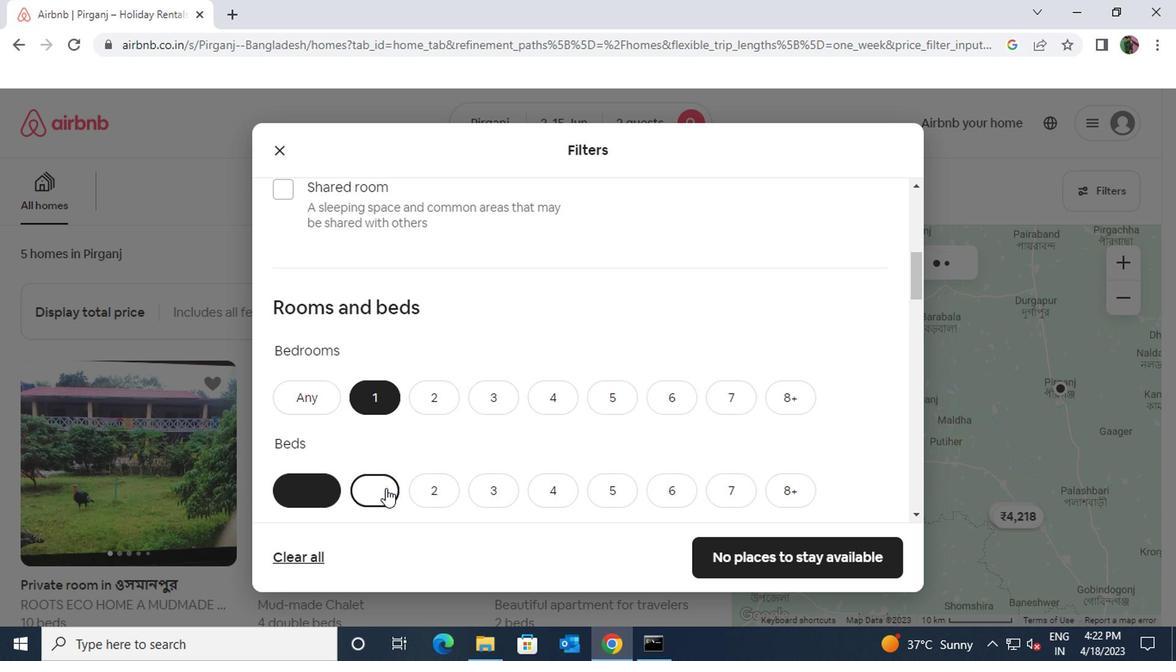 
Action: Mouse scrolled (381, 488) with delta (0, 0)
Screenshot: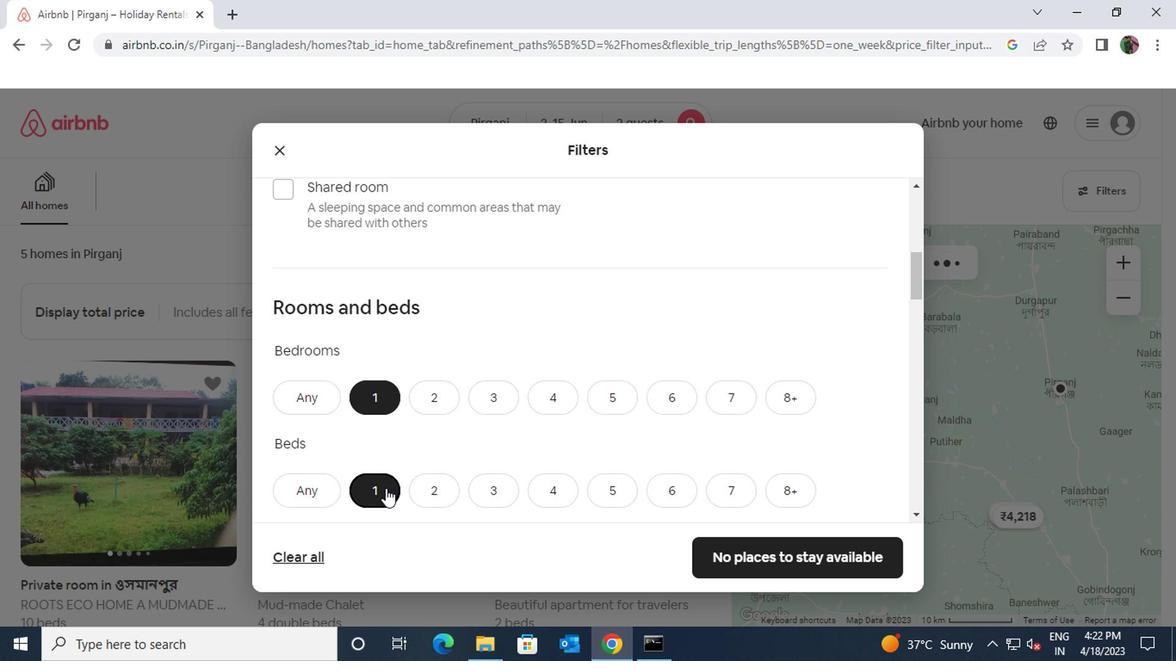 
Action: Mouse moved to (373, 413)
Screenshot: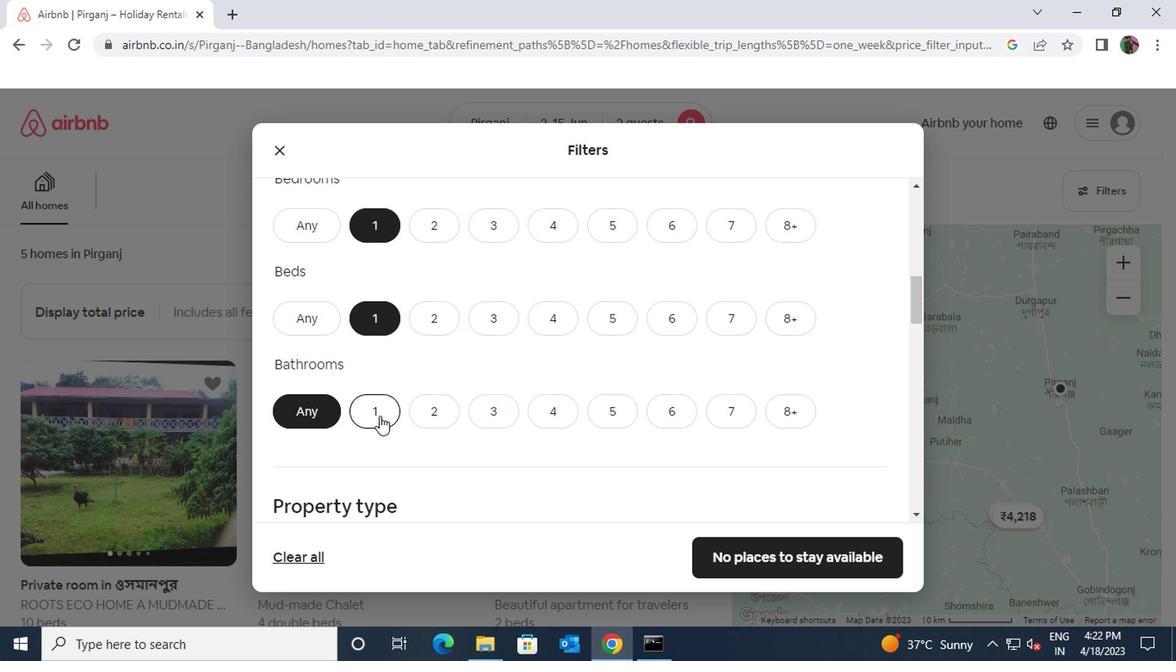 
Action: Mouse pressed left at (373, 413)
Screenshot: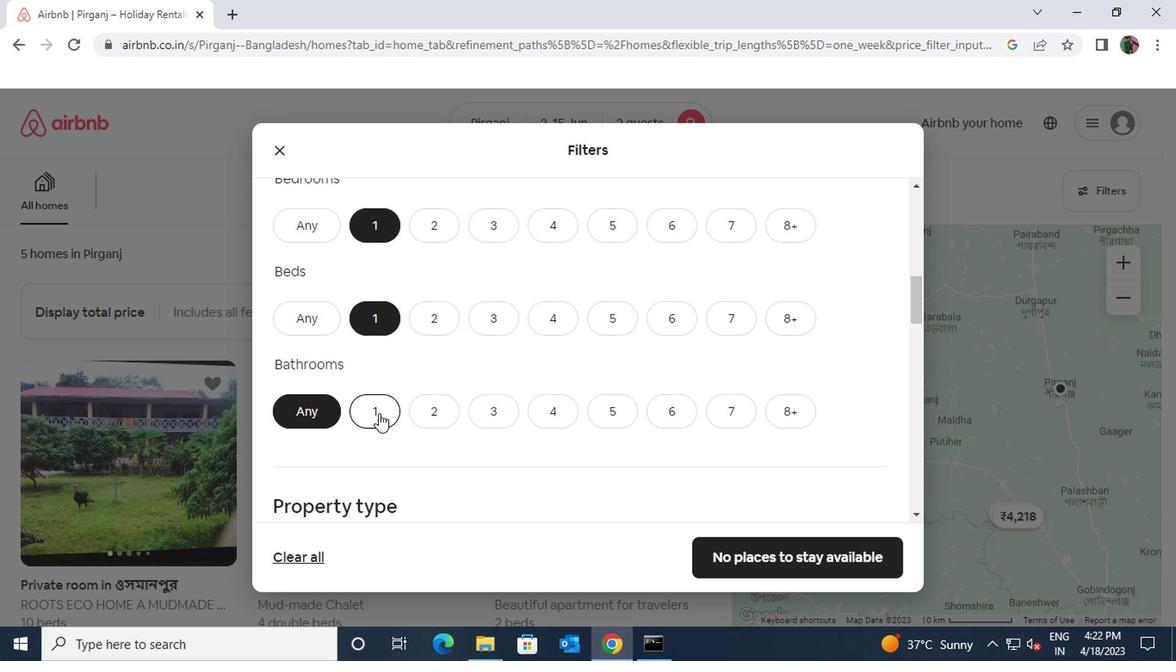 
Action: Mouse scrolled (373, 413) with delta (0, 0)
Screenshot: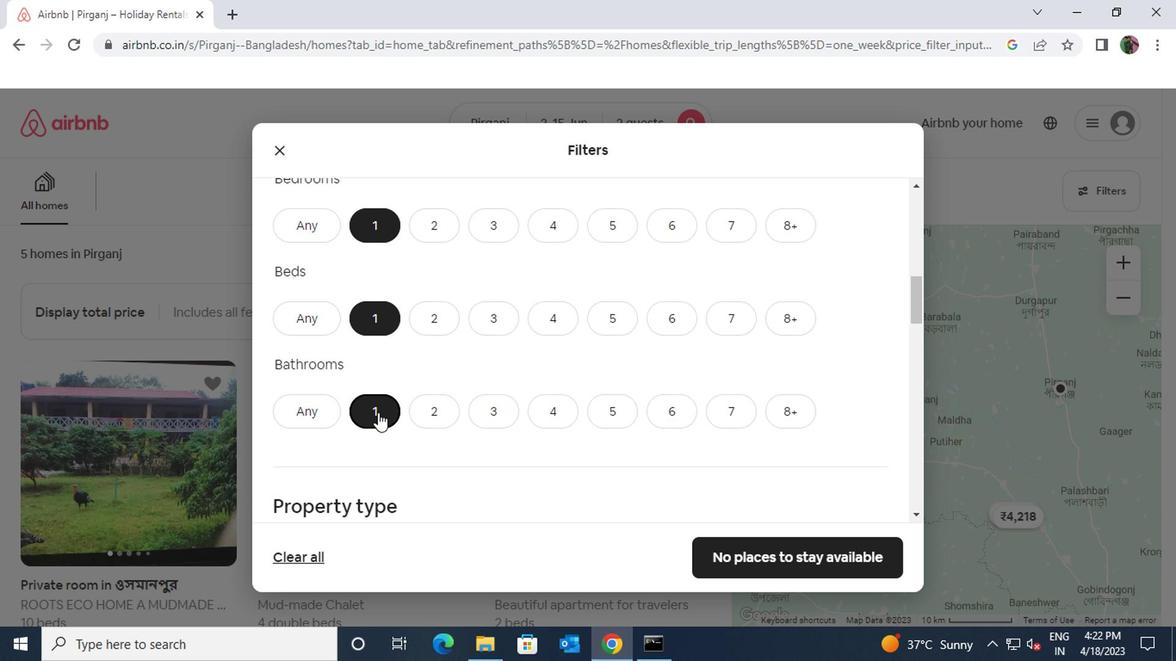 
Action: Mouse scrolled (373, 413) with delta (0, 0)
Screenshot: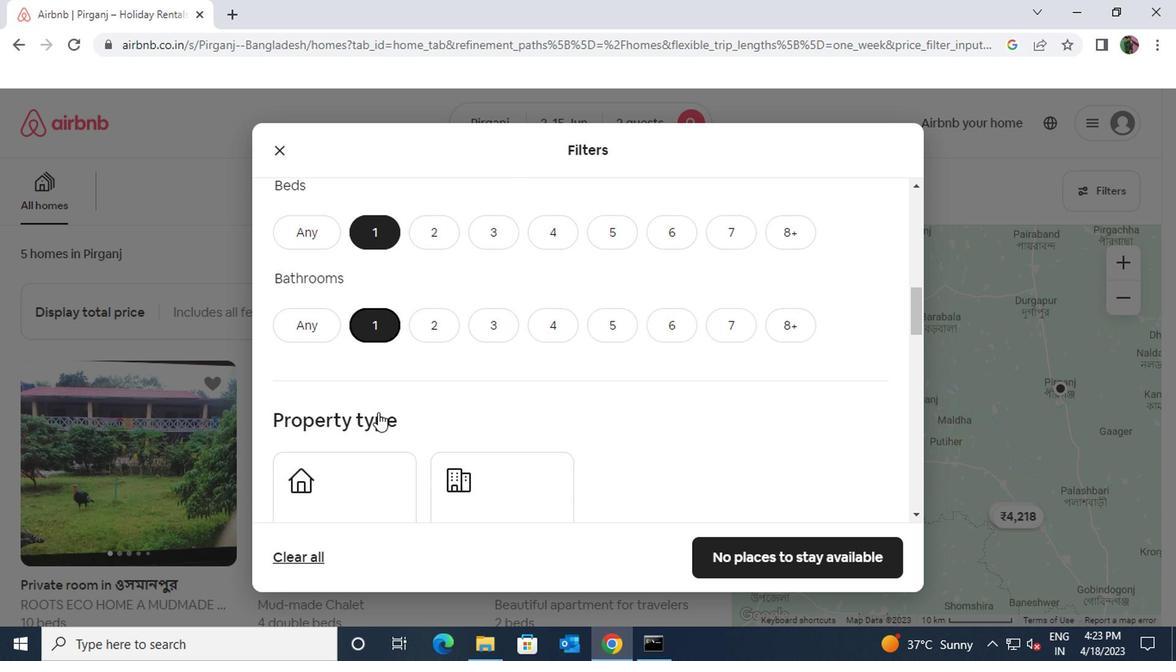 
Action: Mouse scrolled (373, 413) with delta (0, 0)
Screenshot: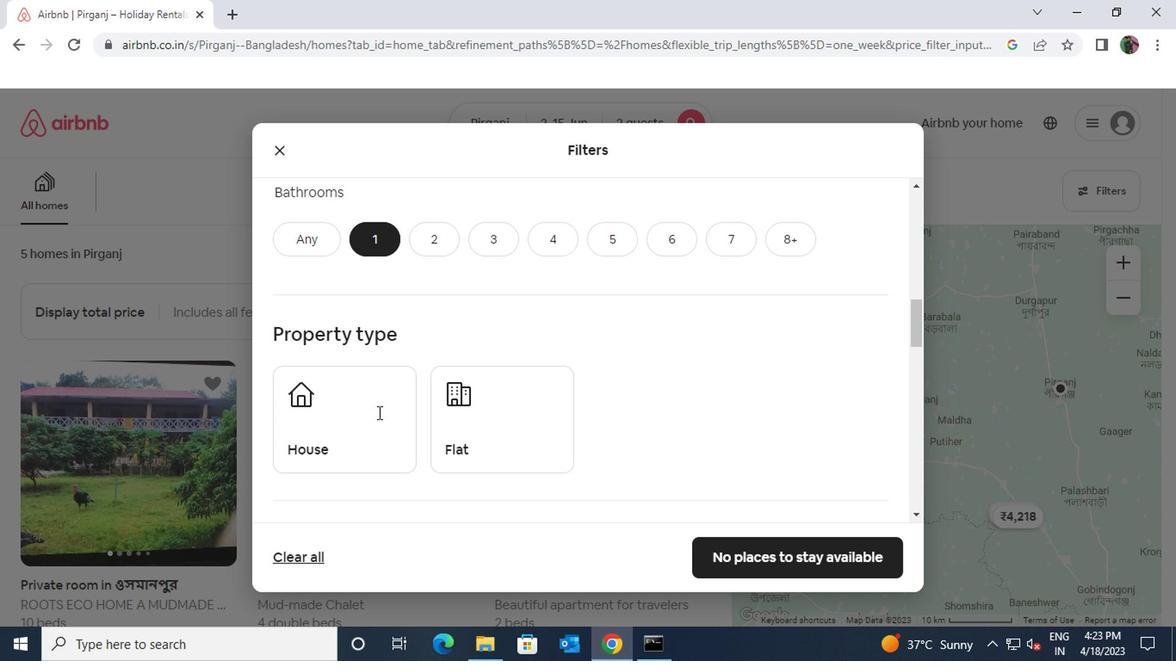 
Action: Mouse scrolled (373, 413) with delta (0, 0)
Screenshot: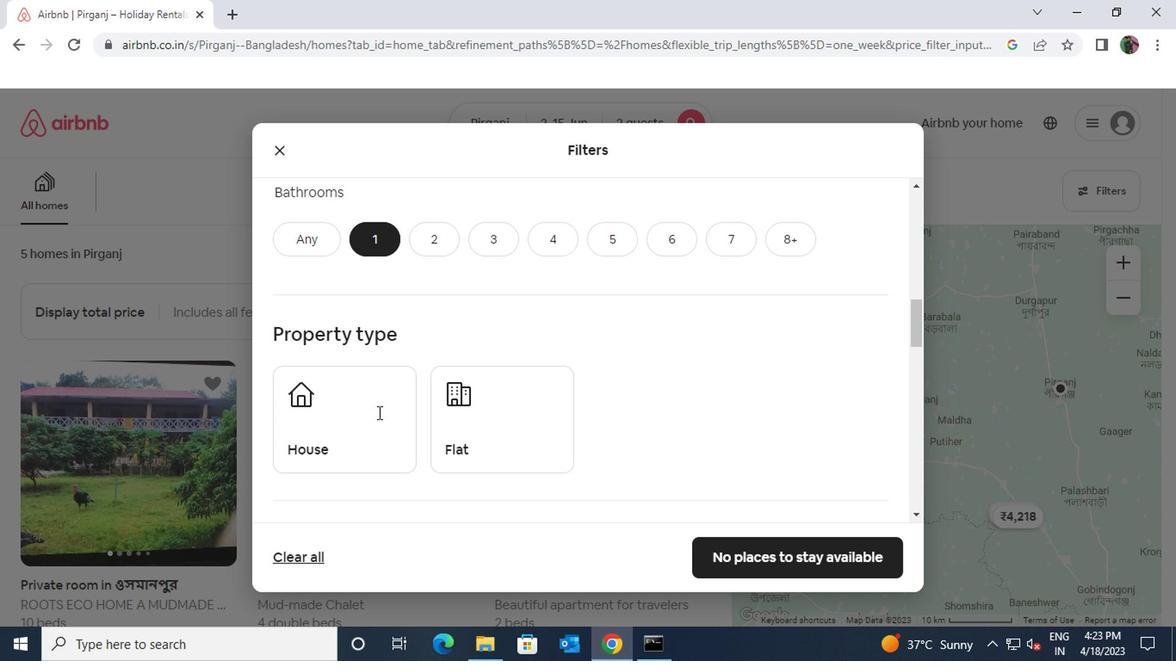
Action: Mouse scrolled (373, 413) with delta (0, 0)
Screenshot: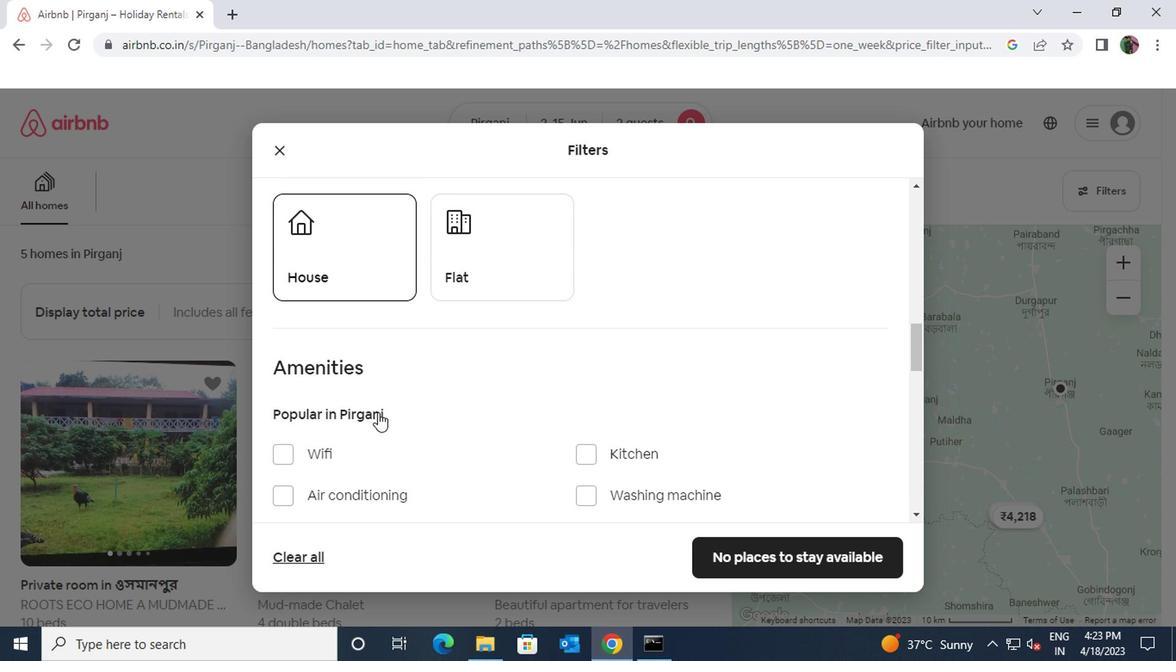 
Action: Mouse moved to (284, 404)
Screenshot: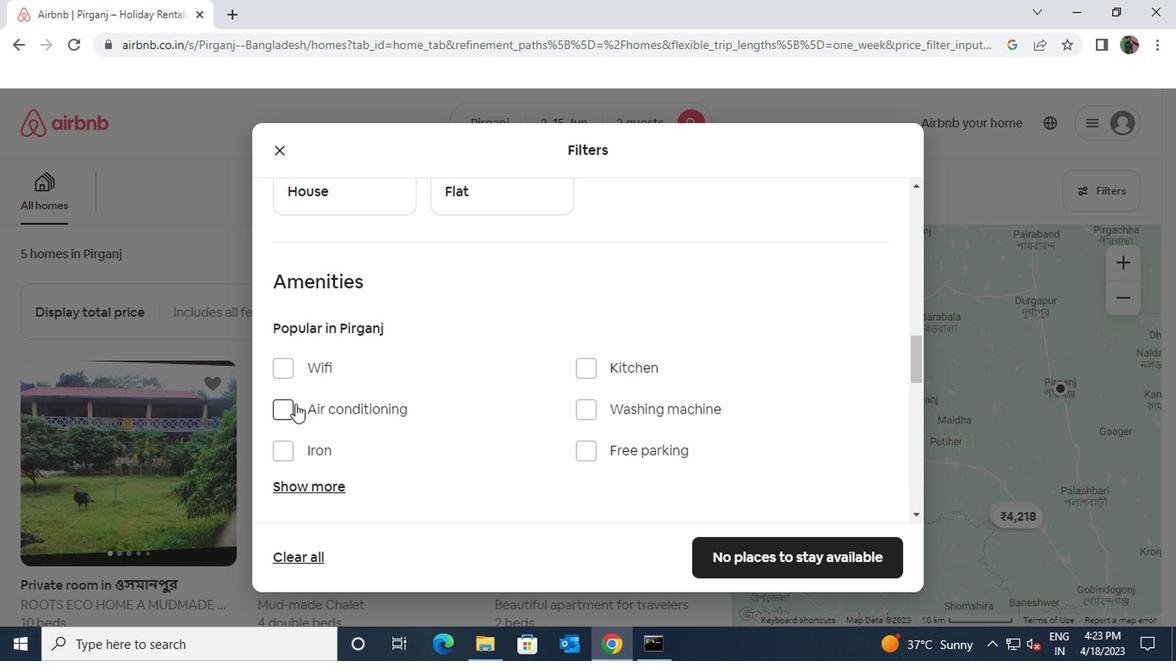 
Action: Mouse pressed left at (284, 404)
Screenshot: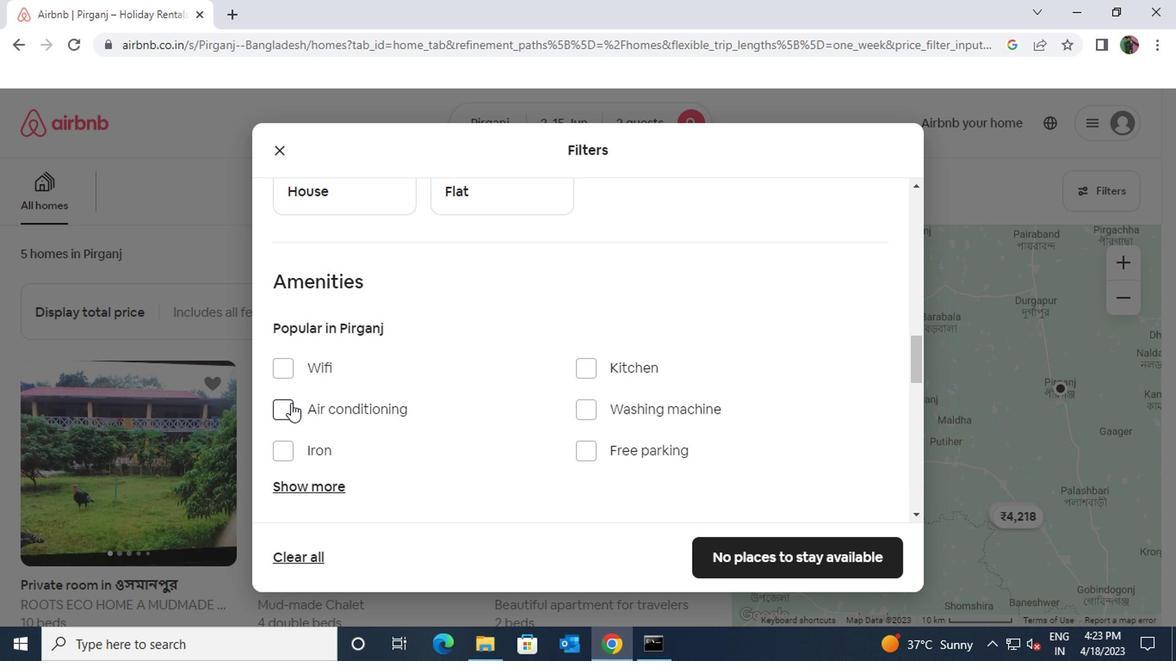 
Action: Mouse moved to (409, 447)
Screenshot: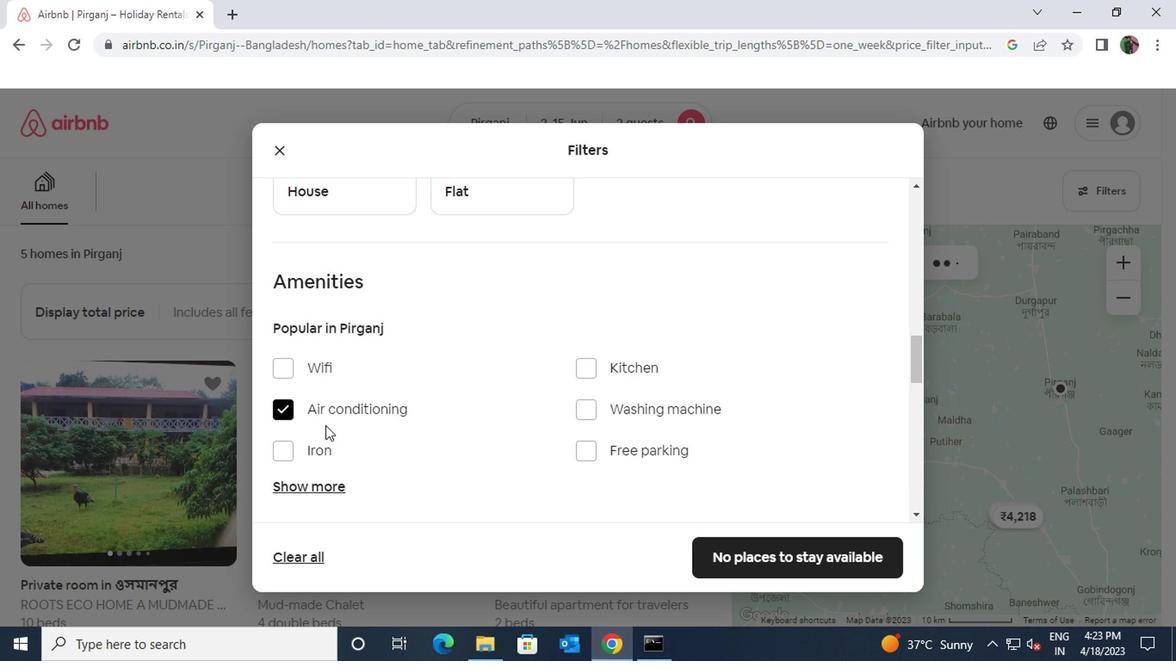 
Action: Mouse scrolled (409, 446) with delta (0, -1)
Screenshot: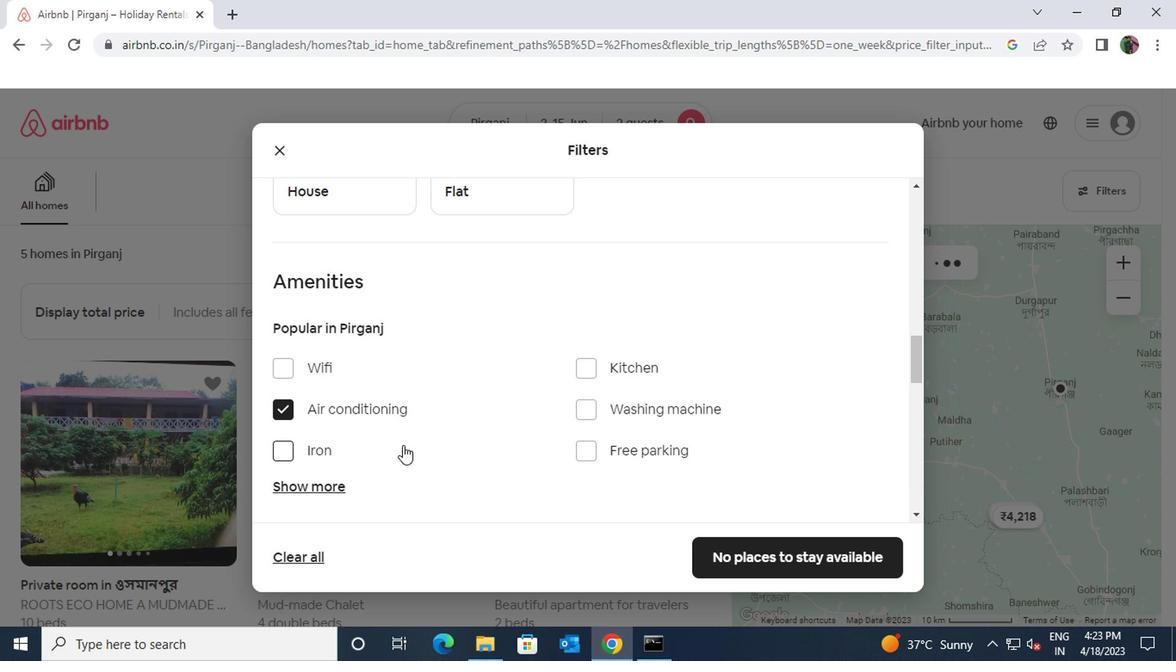 
Action: Mouse scrolled (409, 446) with delta (0, -1)
Screenshot: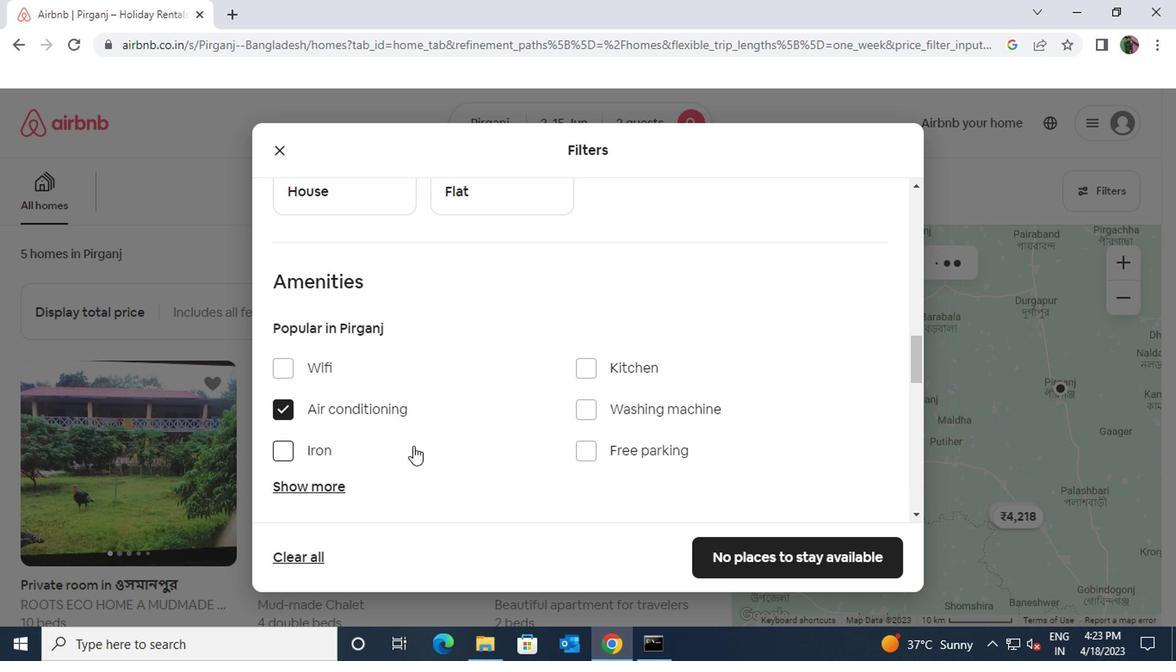 
Action: Mouse scrolled (409, 446) with delta (0, -1)
Screenshot: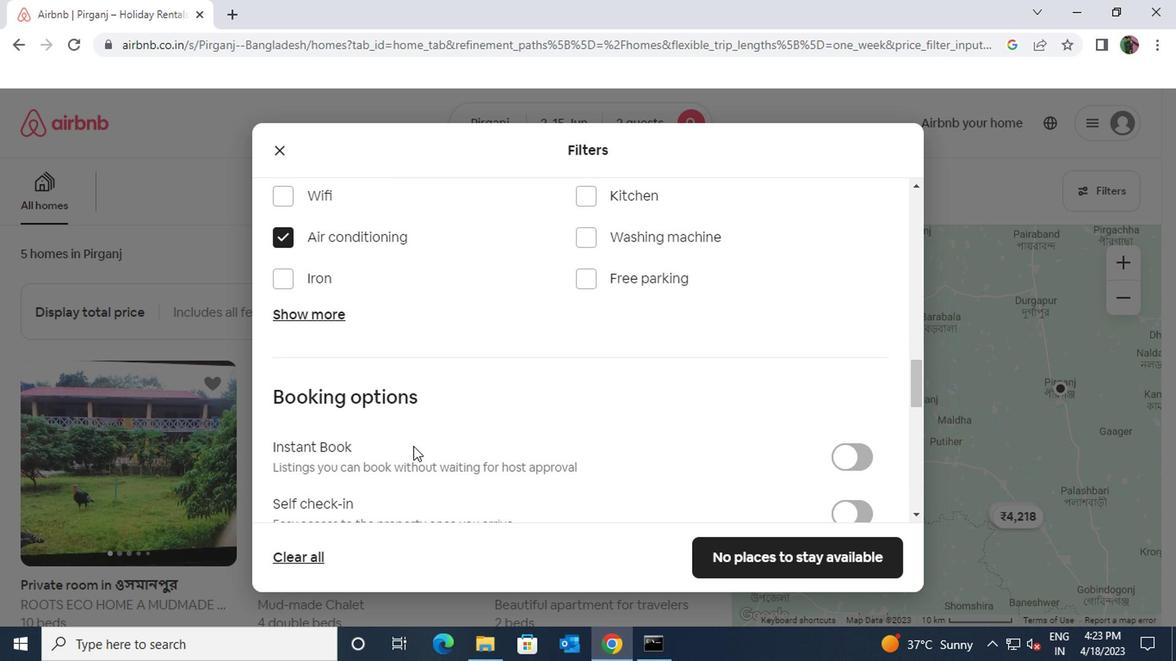 
Action: Mouse scrolled (409, 446) with delta (0, -1)
Screenshot: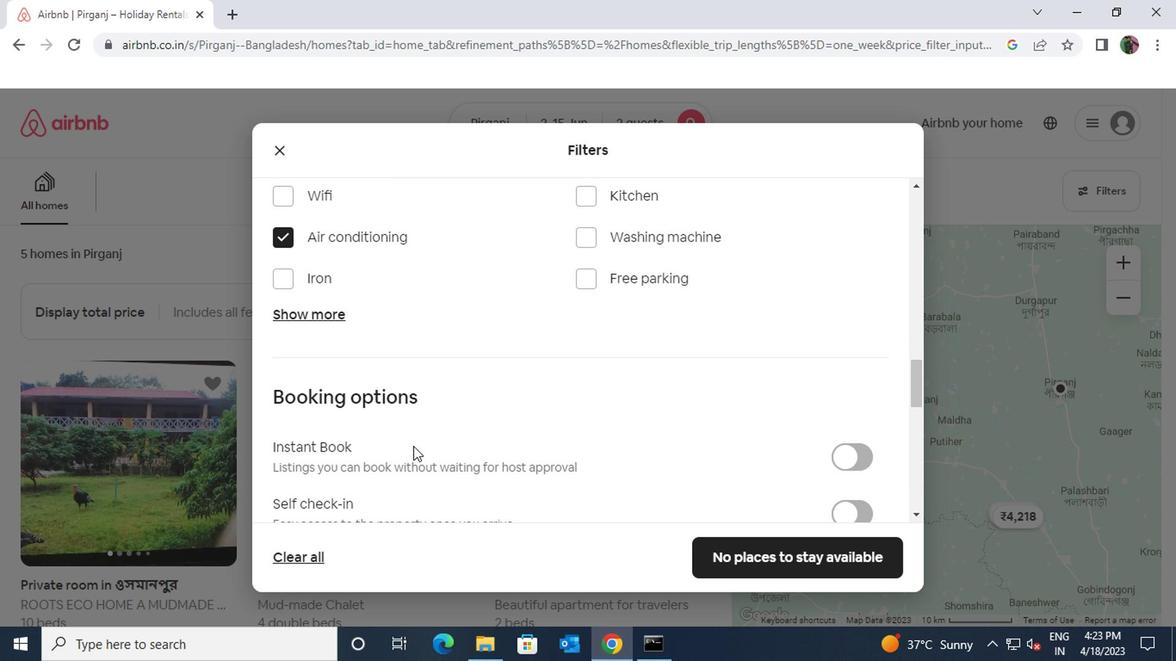 
Action: Mouse moved to (836, 348)
Screenshot: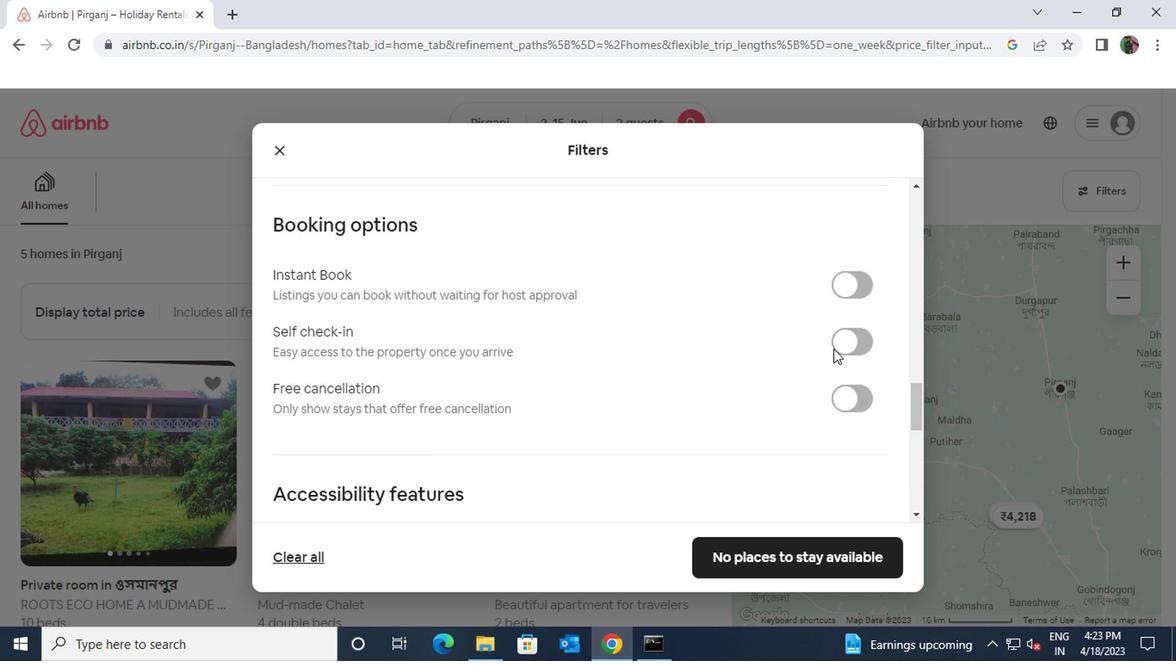 
Action: Mouse pressed left at (836, 348)
Screenshot: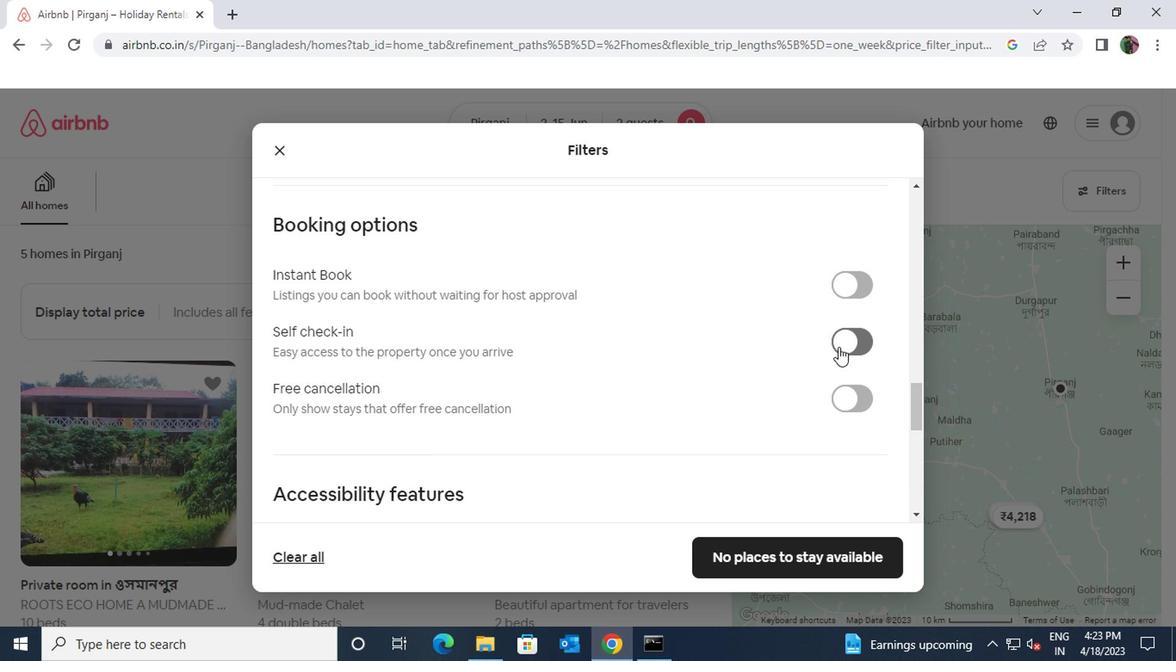 
Action: Mouse moved to (400, 446)
Screenshot: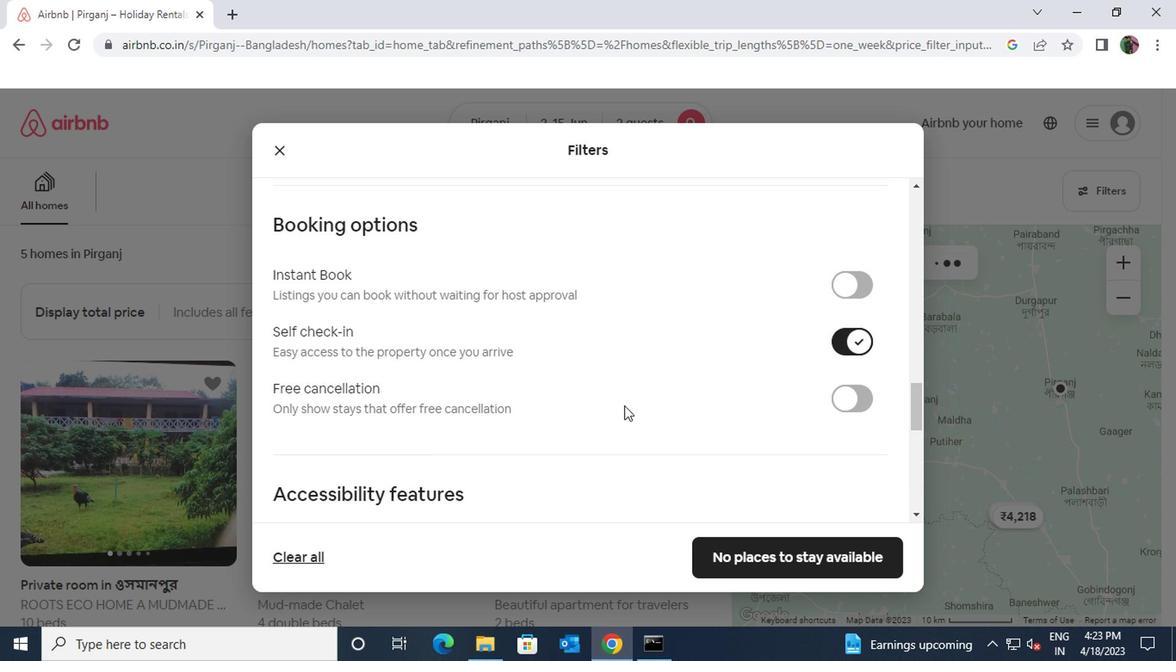 
Action: Mouse scrolled (400, 445) with delta (0, 0)
Screenshot: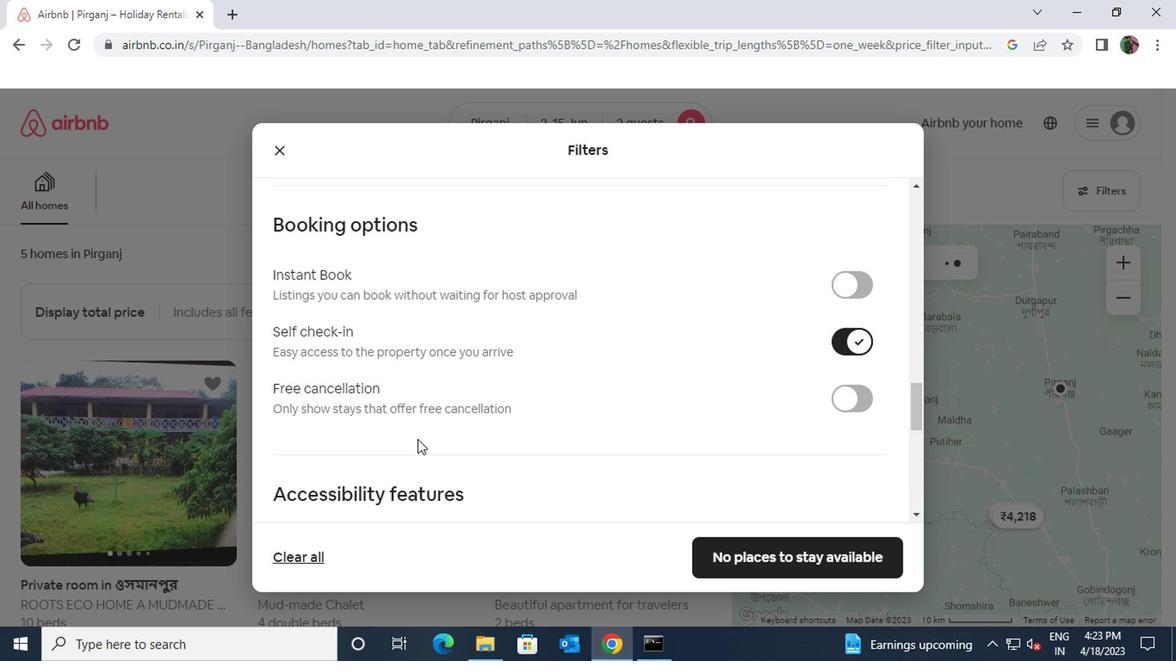 
Action: Mouse scrolled (400, 445) with delta (0, 0)
Screenshot: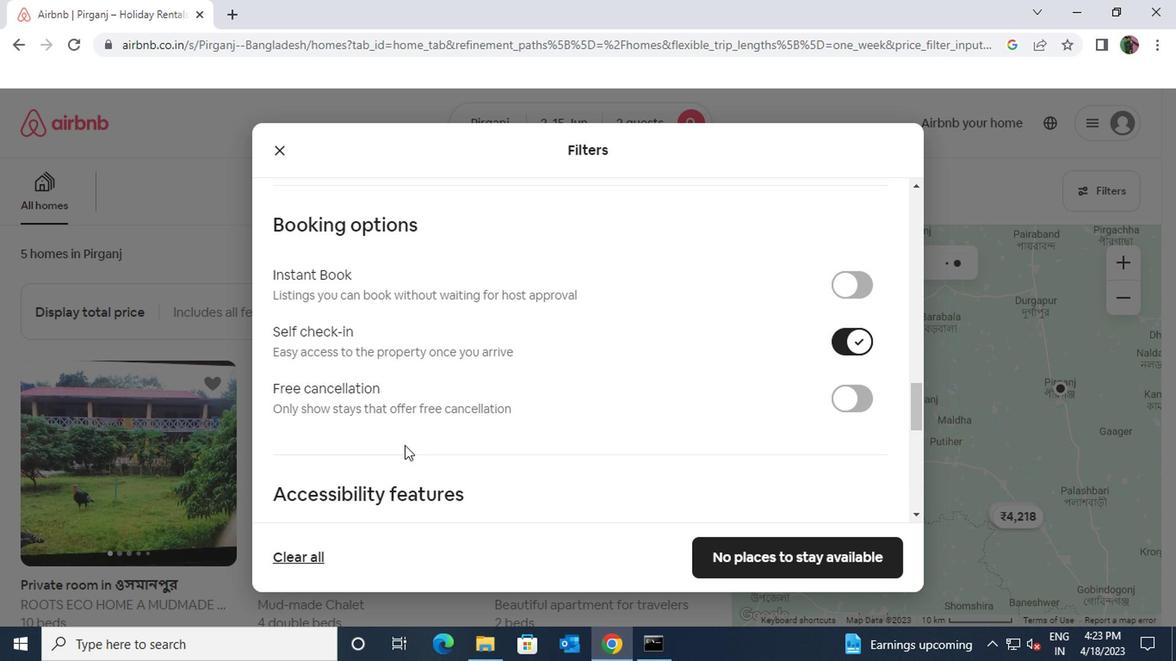 
Action: Mouse scrolled (400, 445) with delta (0, 0)
Screenshot: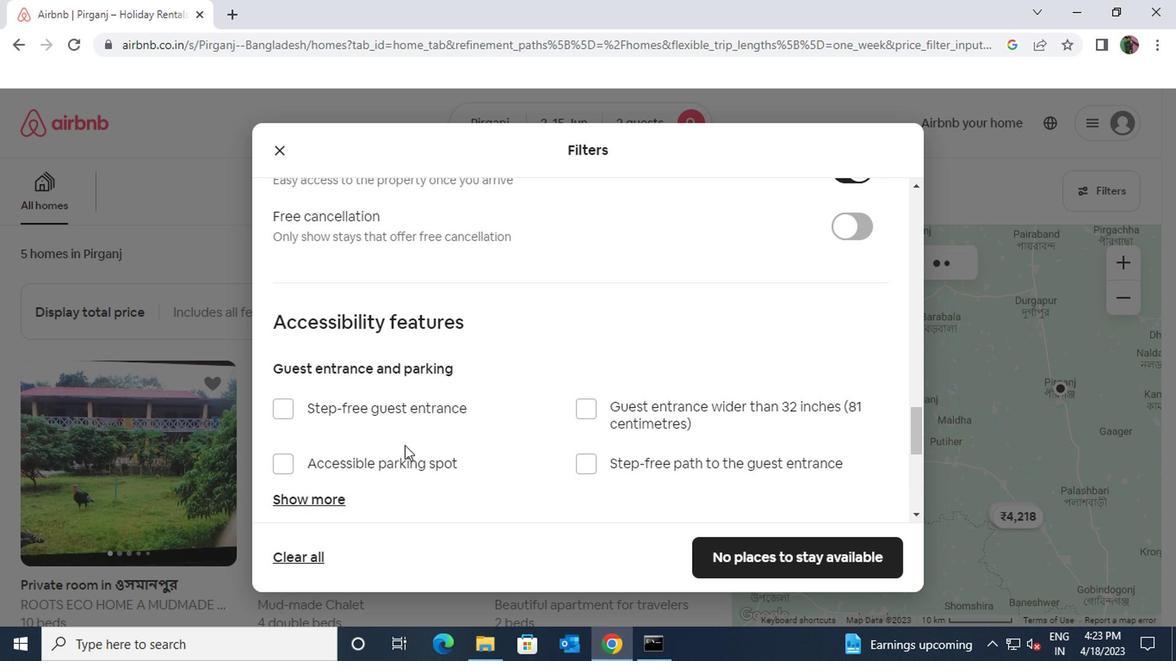 
Action: Mouse scrolled (400, 445) with delta (0, 0)
Screenshot: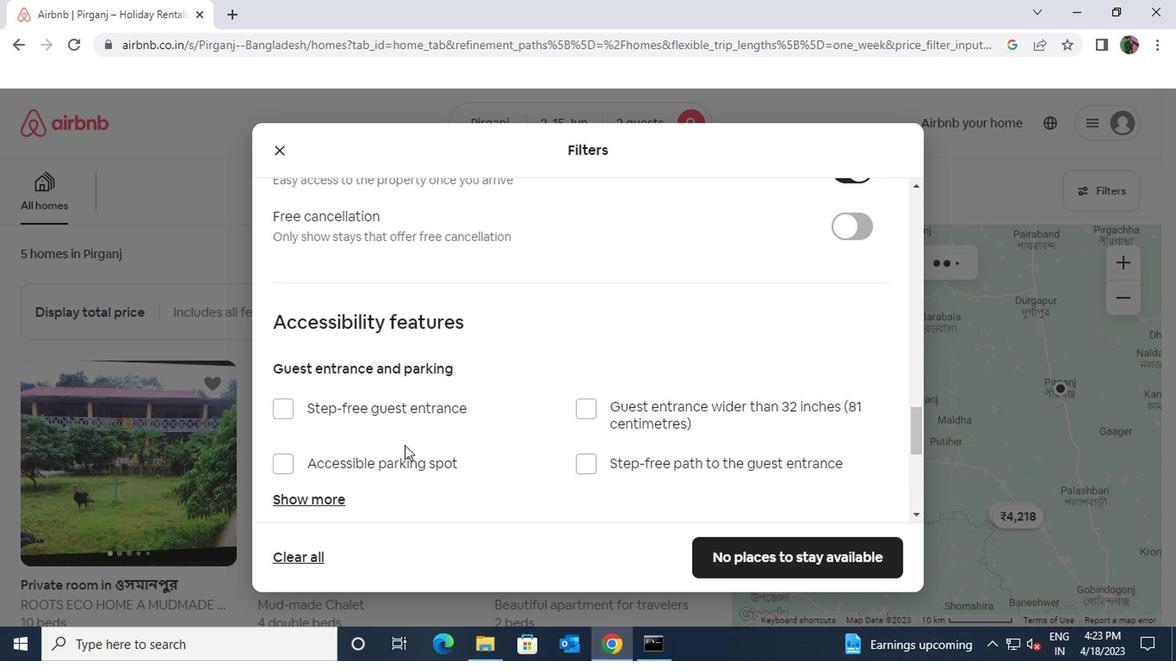 
Action: Mouse scrolled (400, 445) with delta (0, 0)
Screenshot: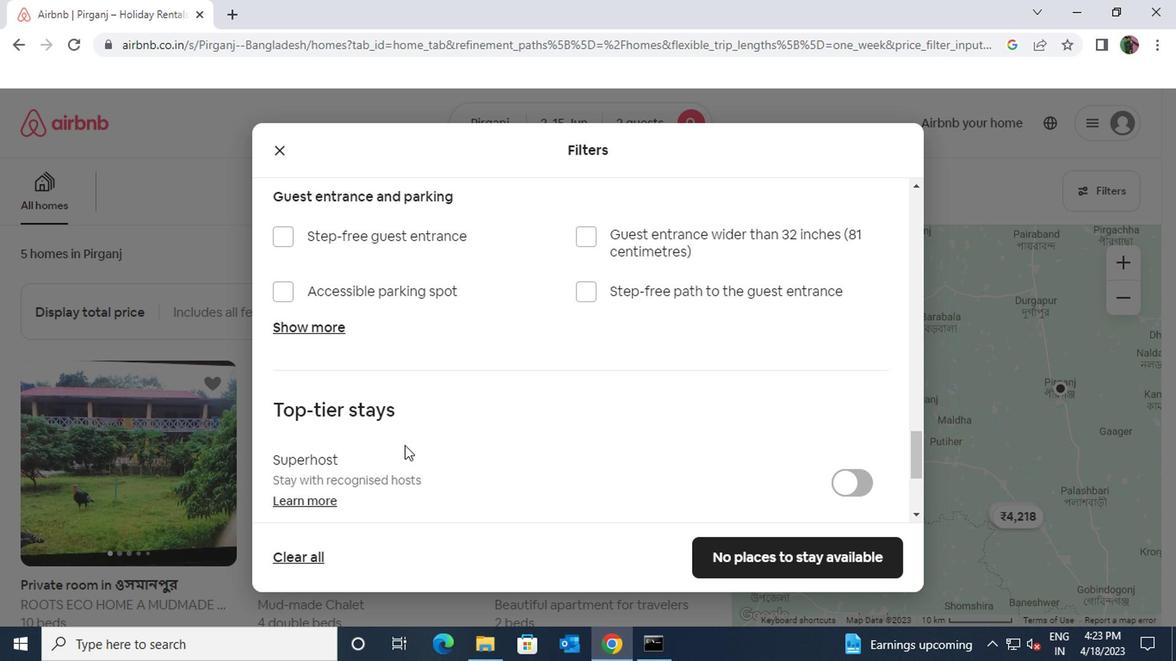 
Action: Mouse scrolled (400, 445) with delta (0, 0)
Screenshot: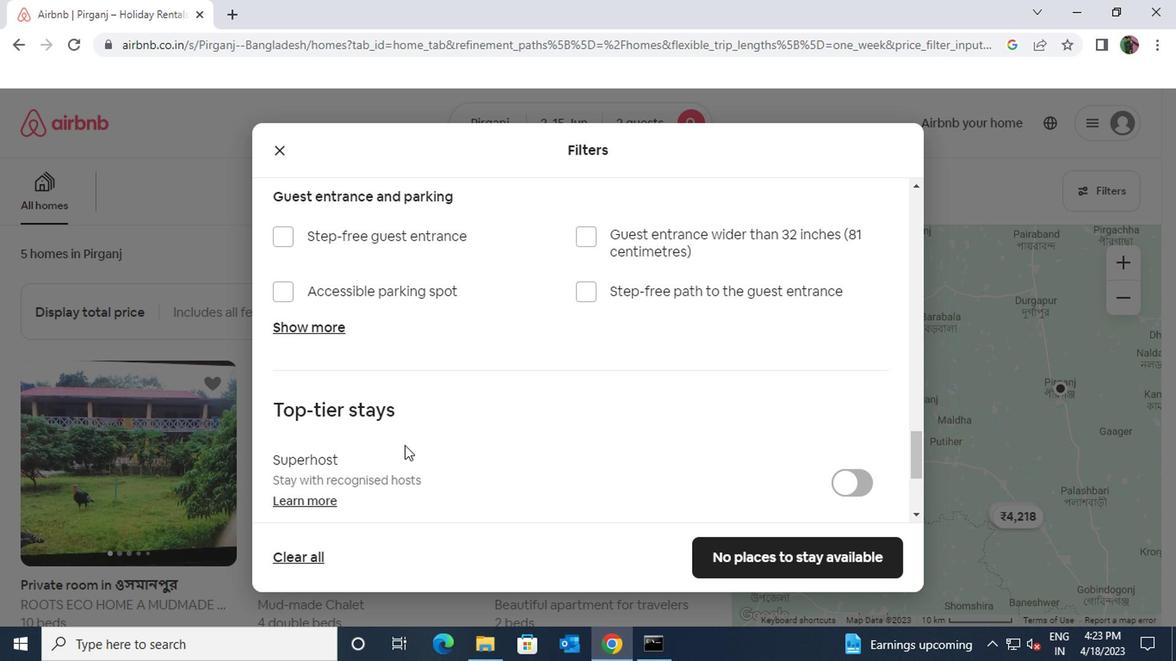 
Action: Mouse scrolled (400, 445) with delta (0, 0)
Screenshot: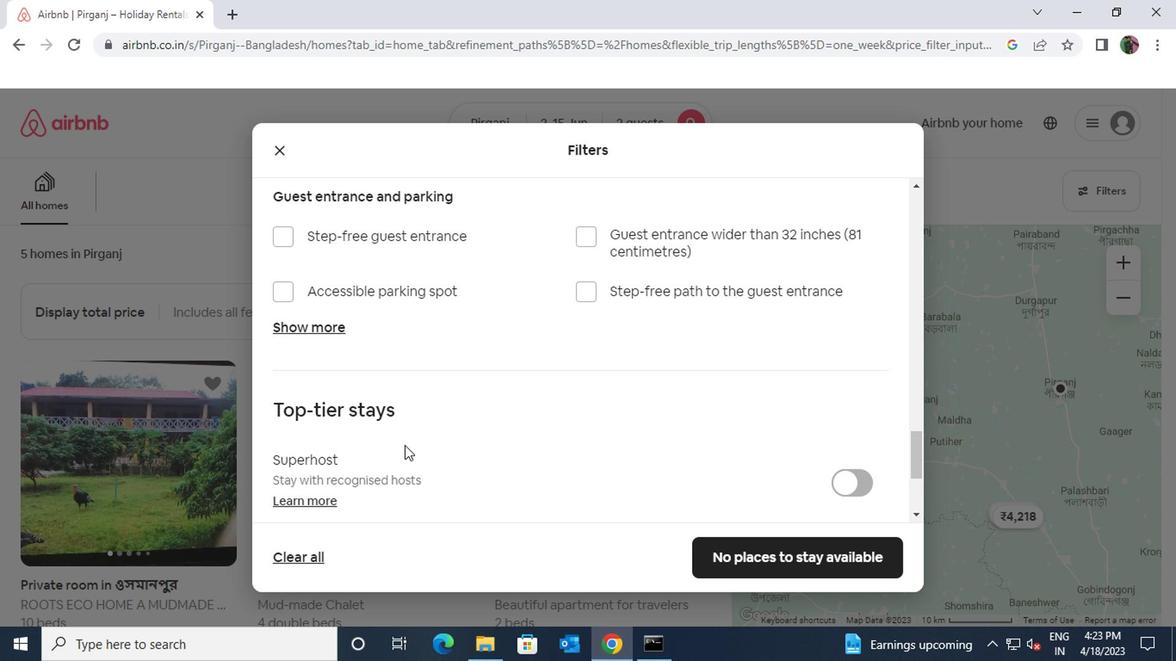 
Action: Mouse moved to (283, 434)
Screenshot: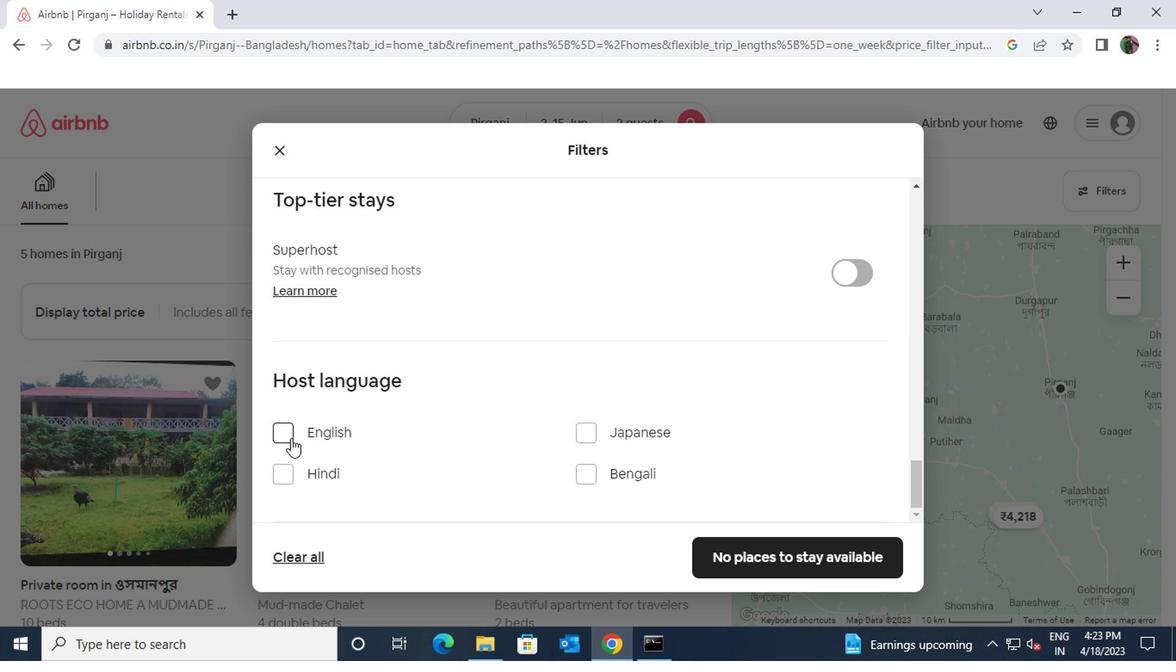 
Action: Mouse pressed left at (283, 434)
Screenshot: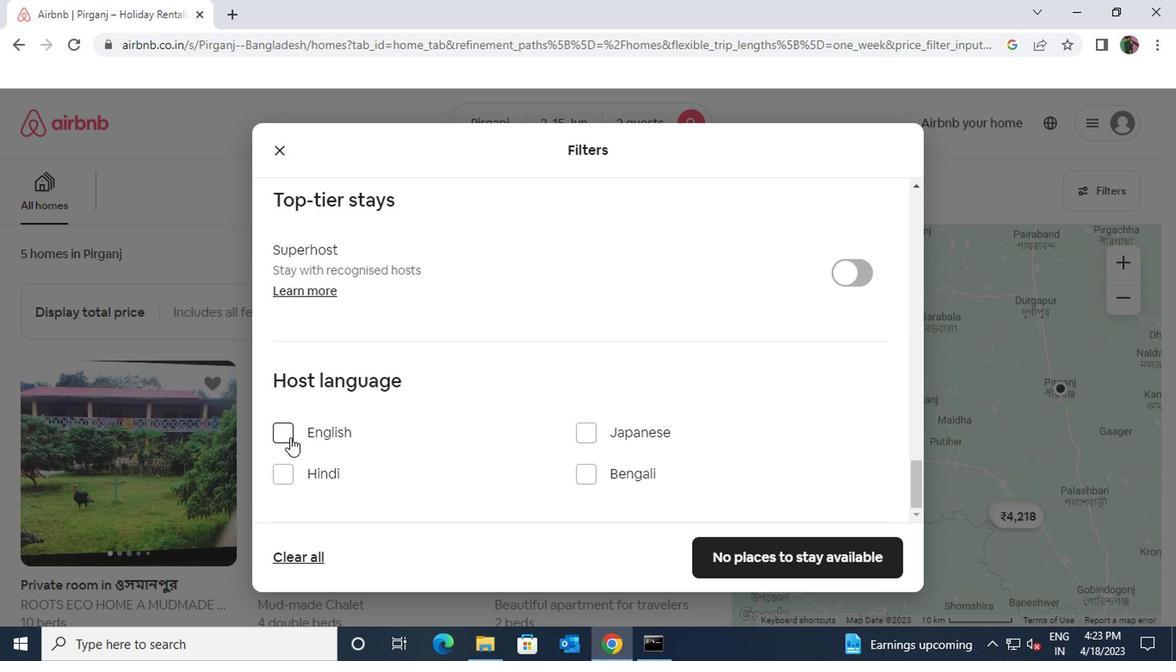 
Action: Mouse moved to (779, 553)
Screenshot: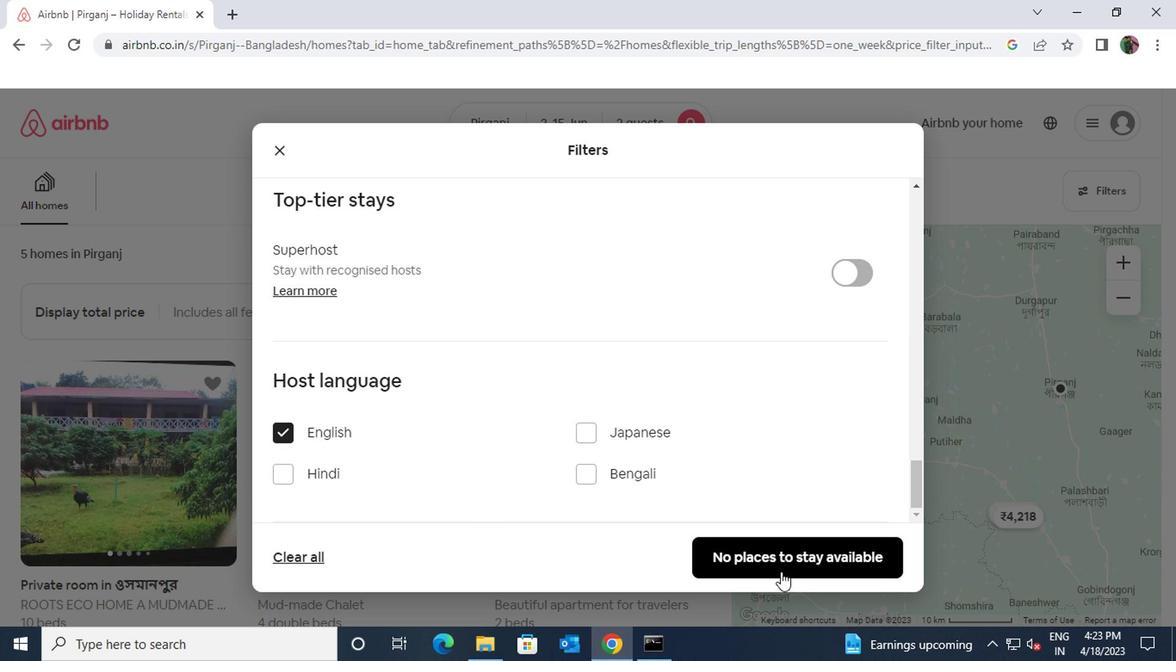 
Action: Mouse pressed left at (779, 553)
Screenshot: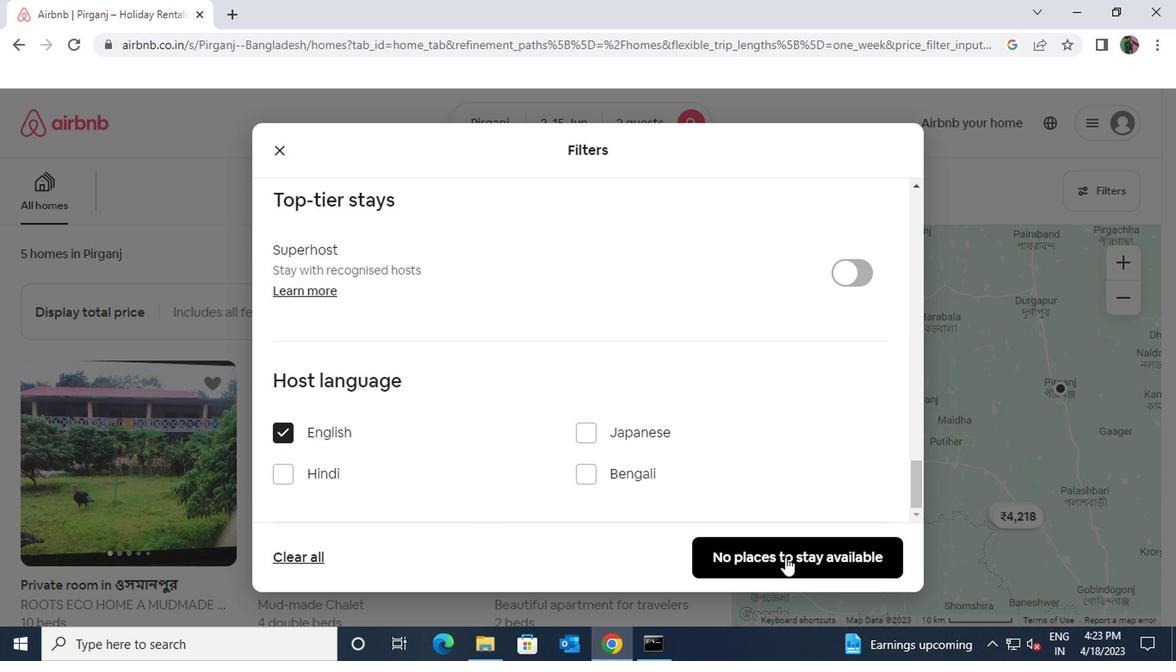 
